 Task: Search one way flight ticket for 5 adults, 1 child, 2 infants in seat and 1 infant on lap in business from Jacksonville: Jacksonville International Airport to Fort Wayne: Fort Wayne International Airport on 5-4-2023. Choice of flights is American. Number of bags: 1 carry on bag. Price is upto 76000. Outbound departure time preference is 8:30.
Action: Mouse moved to (299, 286)
Screenshot: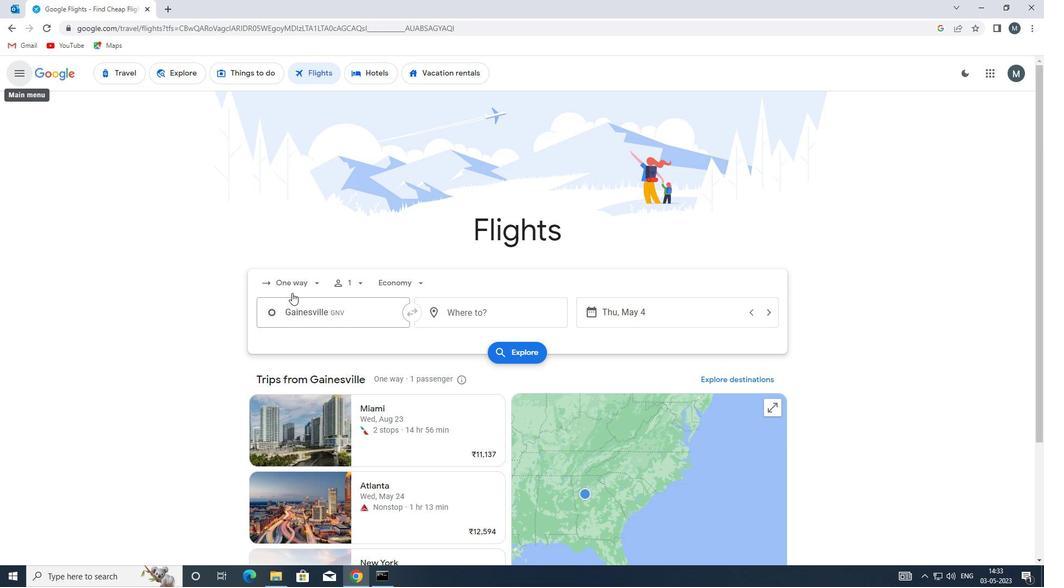 
Action: Mouse pressed left at (299, 286)
Screenshot: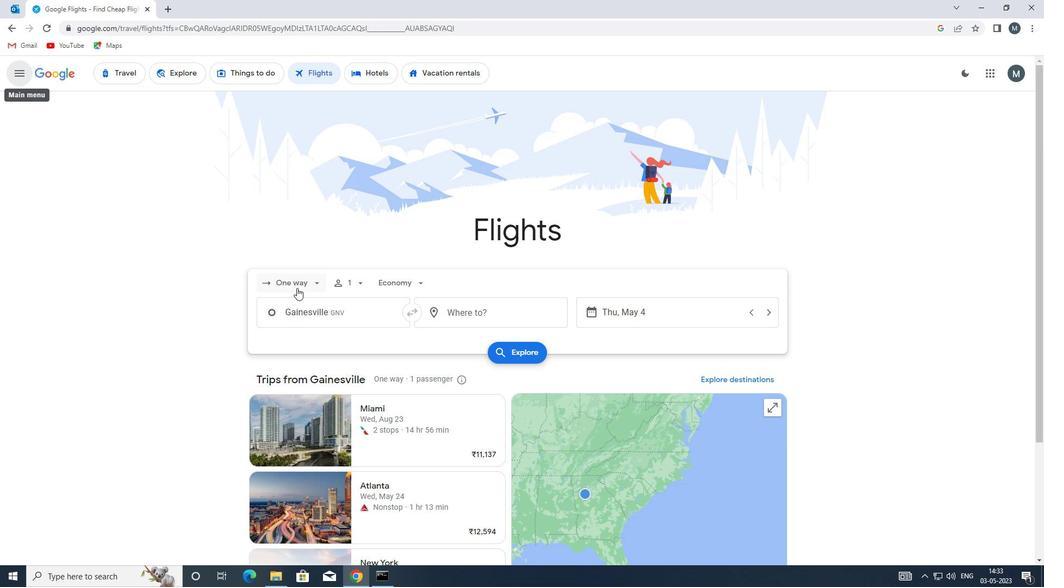 
Action: Mouse moved to (302, 337)
Screenshot: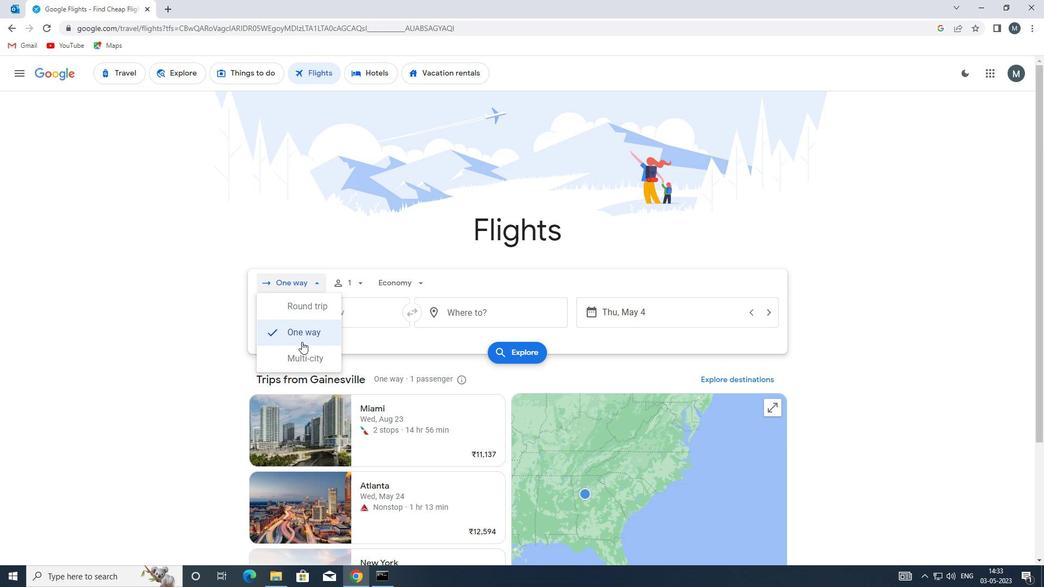 
Action: Mouse pressed left at (302, 337)
Screenshot: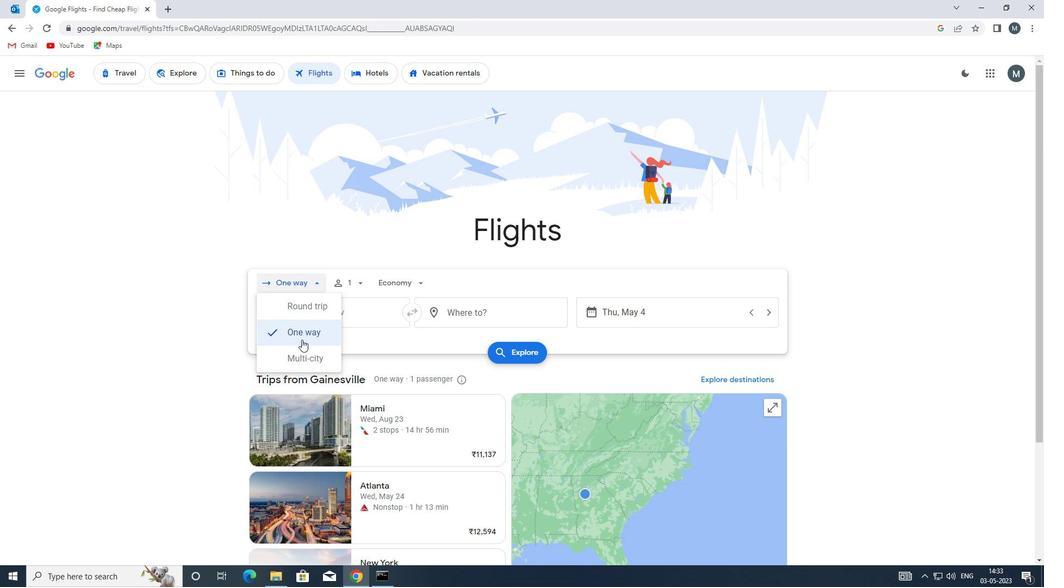 
Action: Mouse moved to (354, 280)
Screenshot: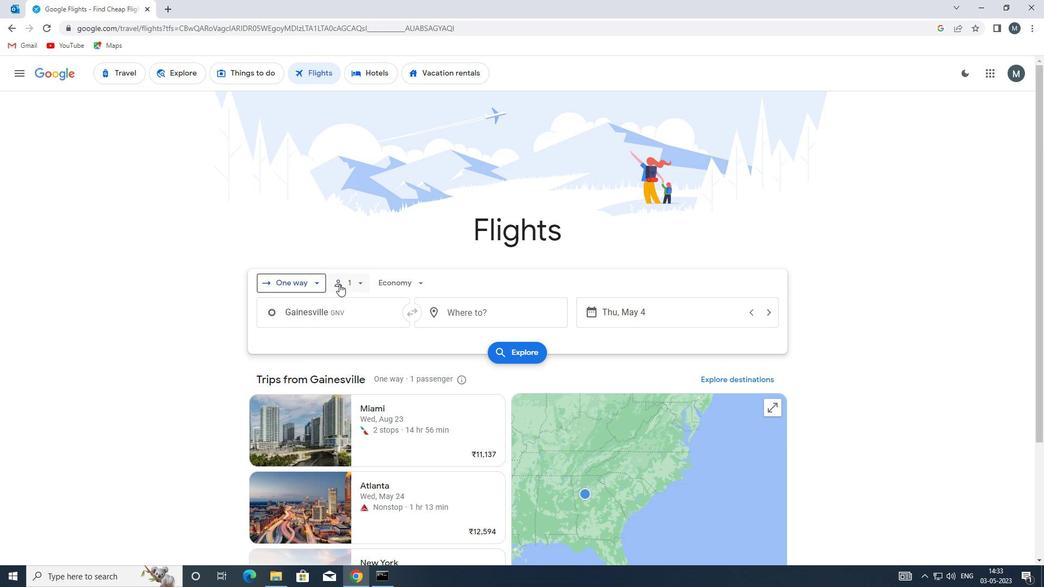 
Action: Mouse pressed left at (354, 280)
Screenshot: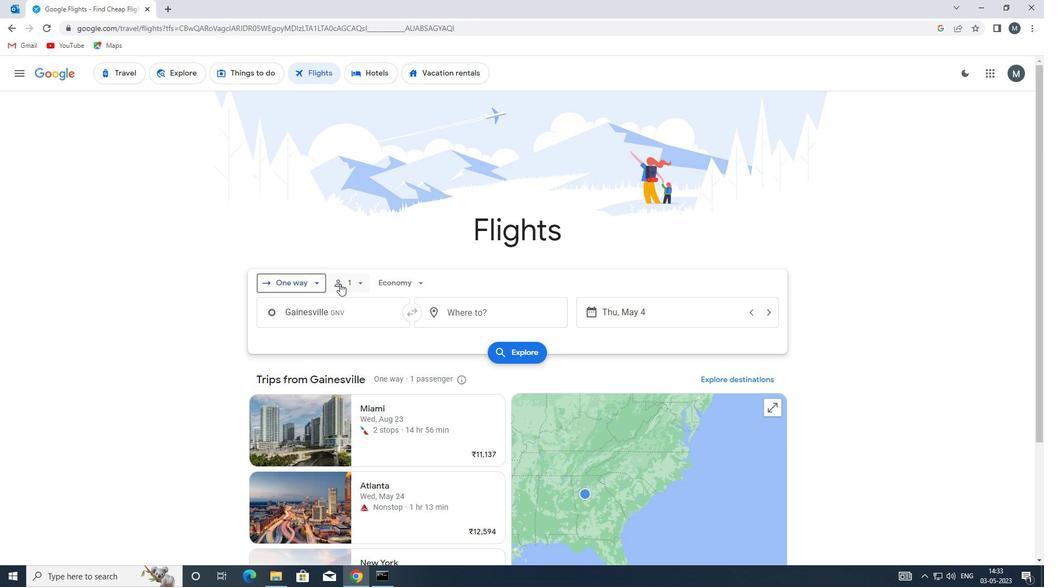
Action: Mouse moved to (443, 309)
Screenshot: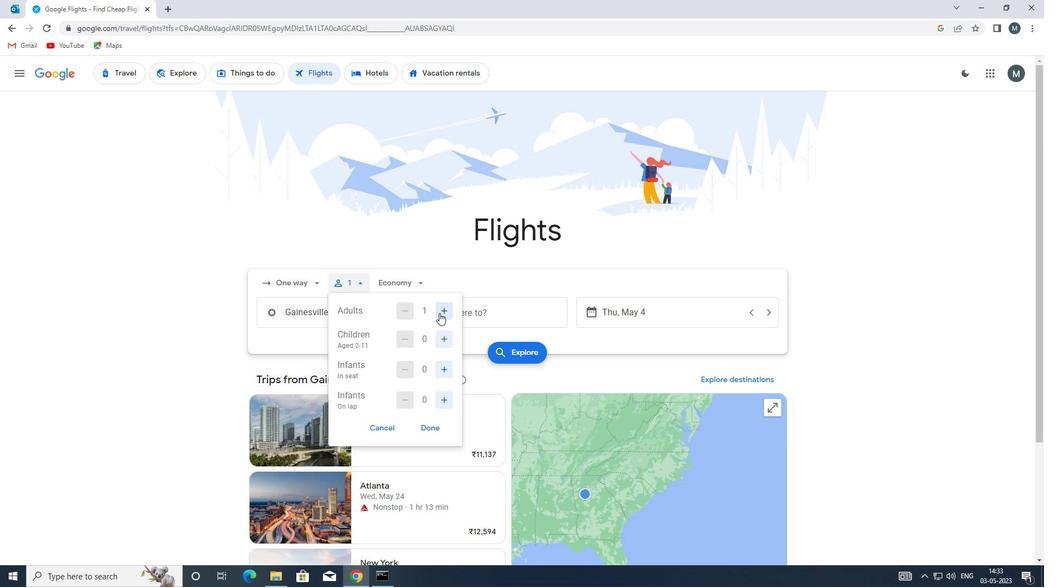 
Action: Mouse pressed left at (443, 309)
Screenshot: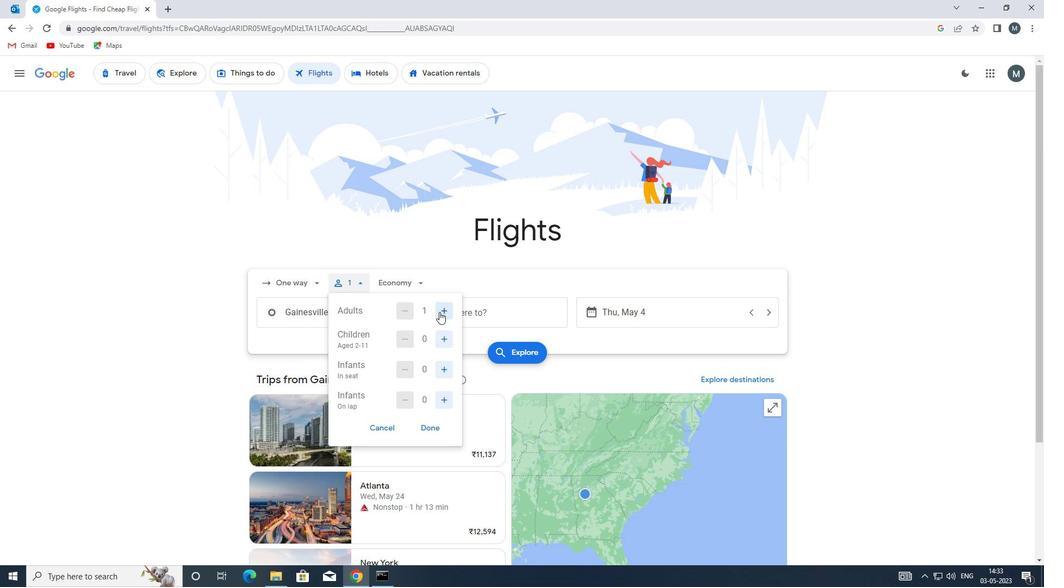 
Action: Mouse moved to (444, 309)
Screenshot: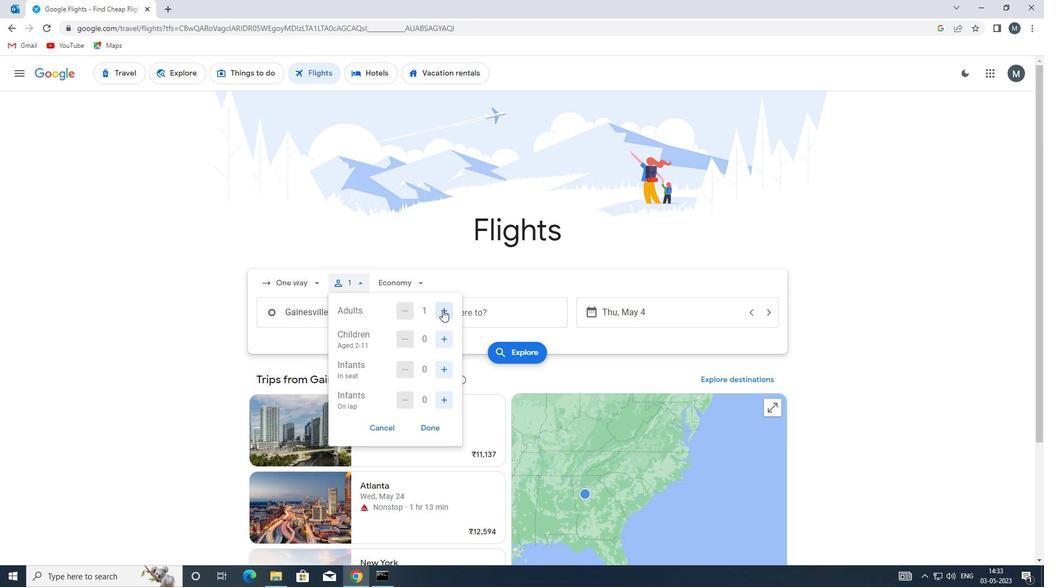 
Action: Mouse pressed left at (444, 309)
Screenshot: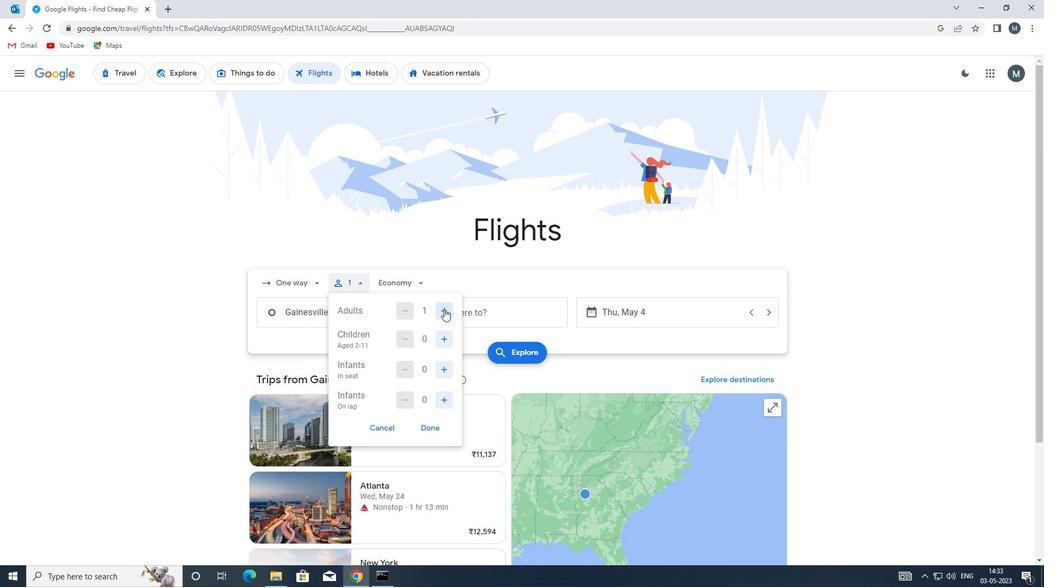 
Action: Mouse moved to (444, 309)
Screenshot: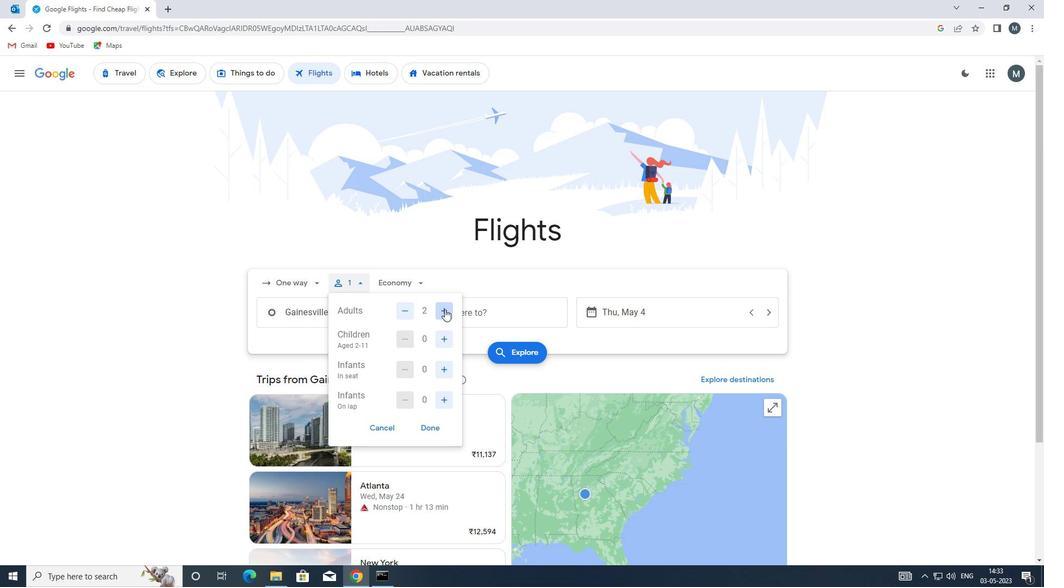 
Action: Mouse pressed left at (444, 309)
Screenshot: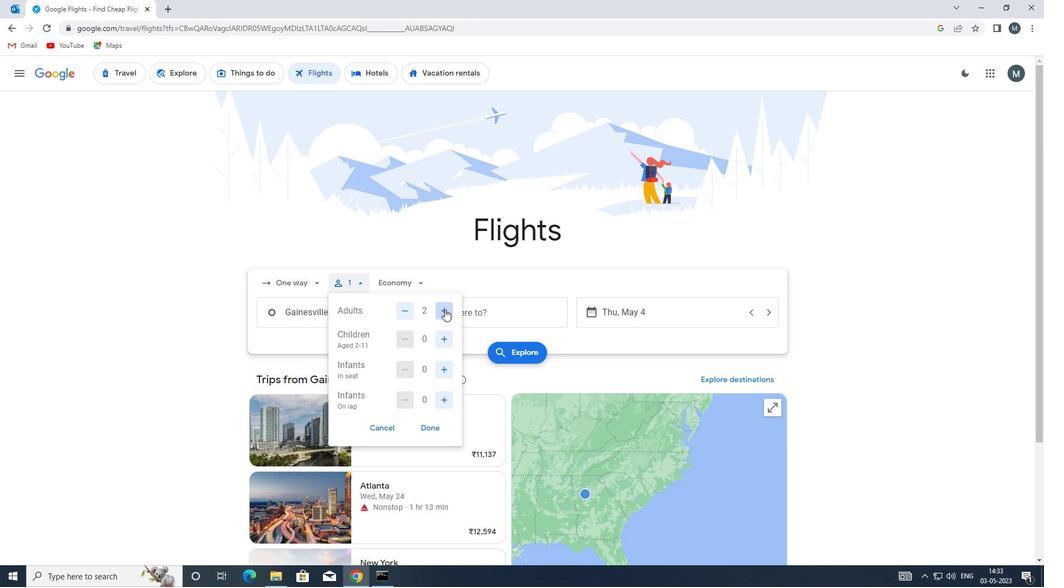 
Action: Mouse pressed left at (444, 309)
Screenshot: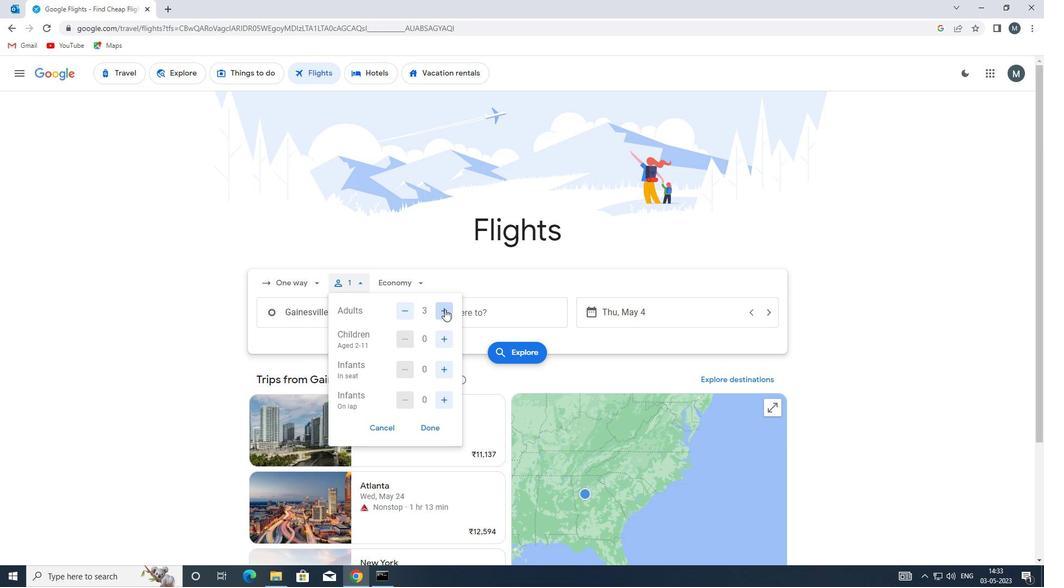 
Action: Mouse moved to (444, 345)
Screenshot: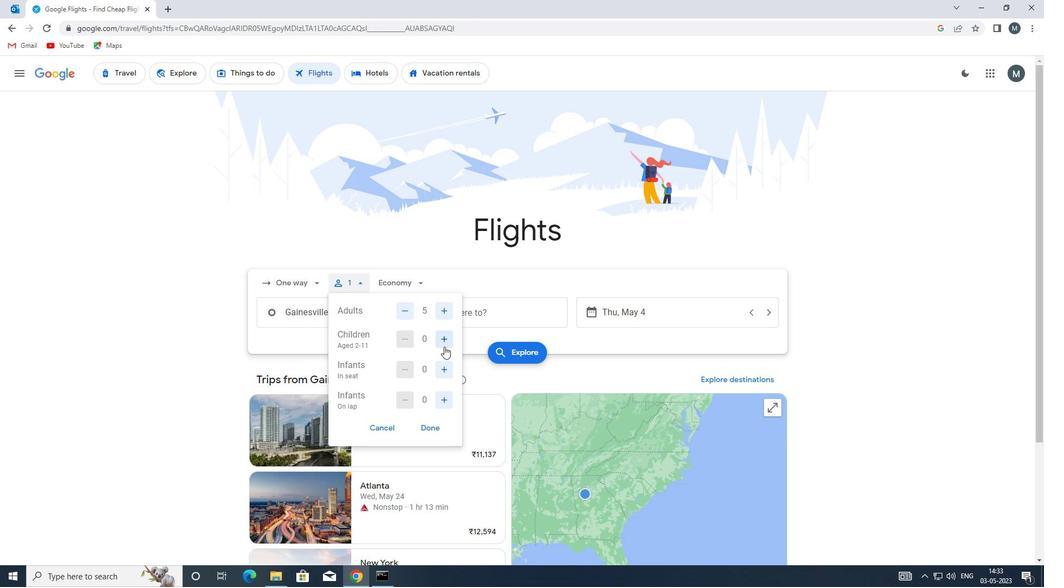 
Action: Mouse pressed left at (444, 345)
Screenshot: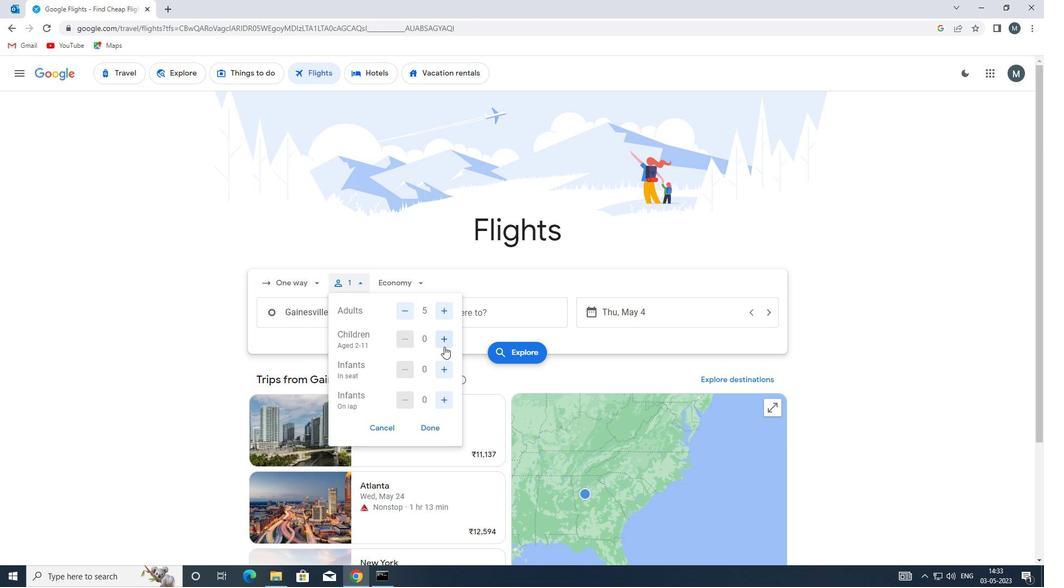 
Action: Mouse moved to (446, 368)
Screenshot: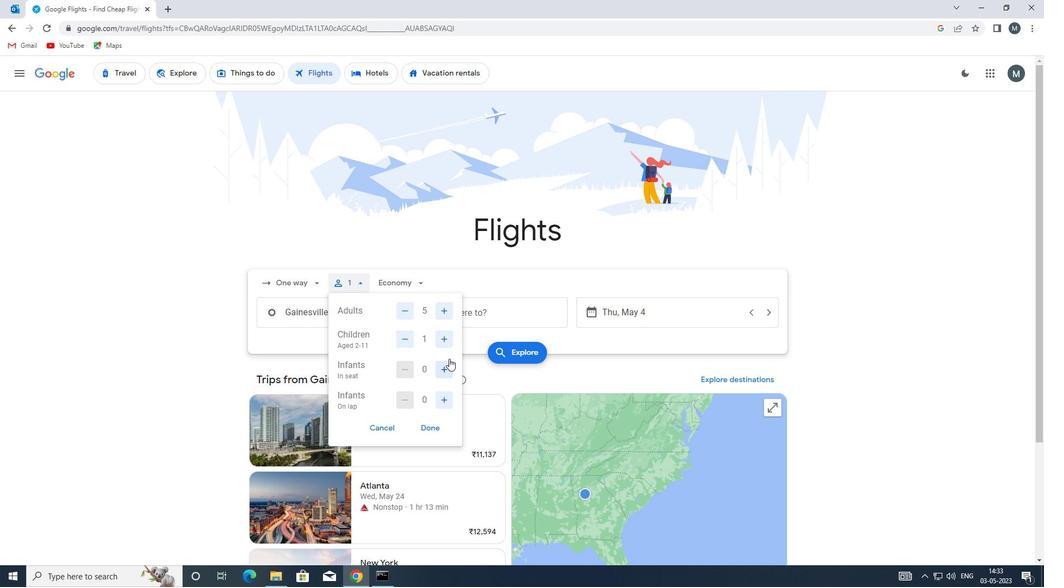 
Action: Mouse pressed left at (446, 368)
Screenshot: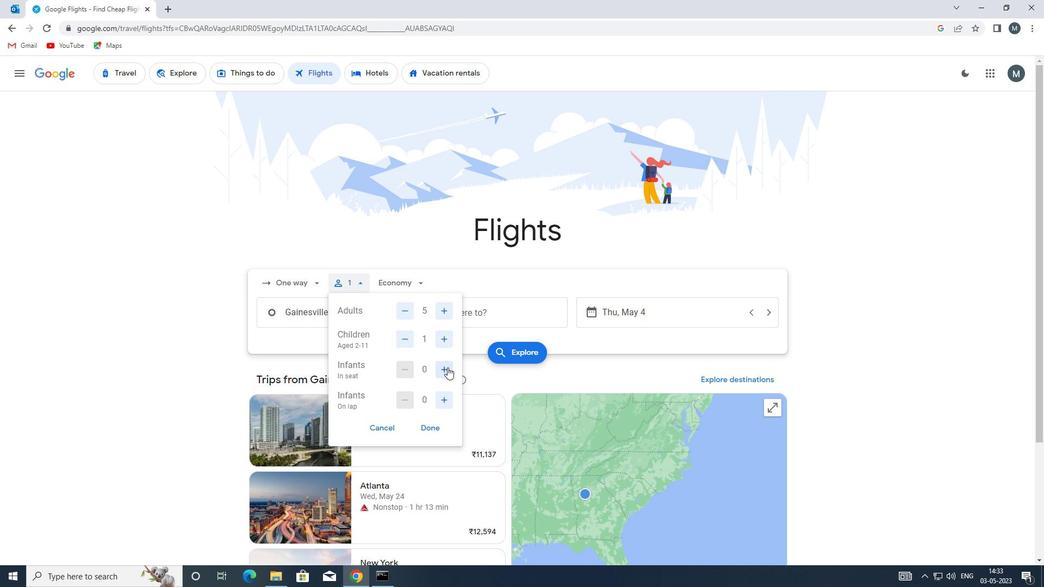 
Action: Mouse pressed left at (446, 368)
Screenshot: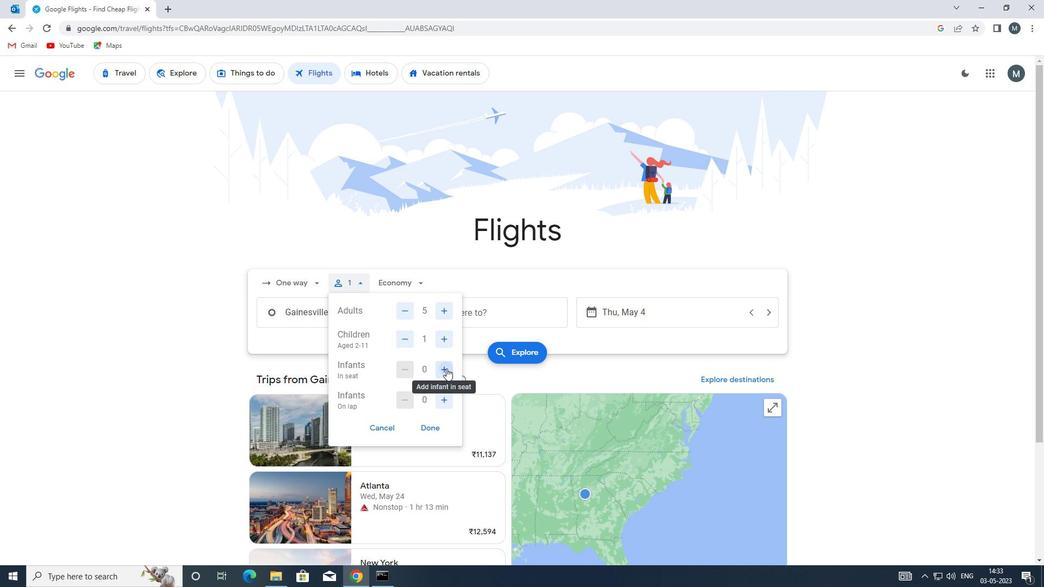 
Action: Mouse moved to (442, 395)
Screenshot: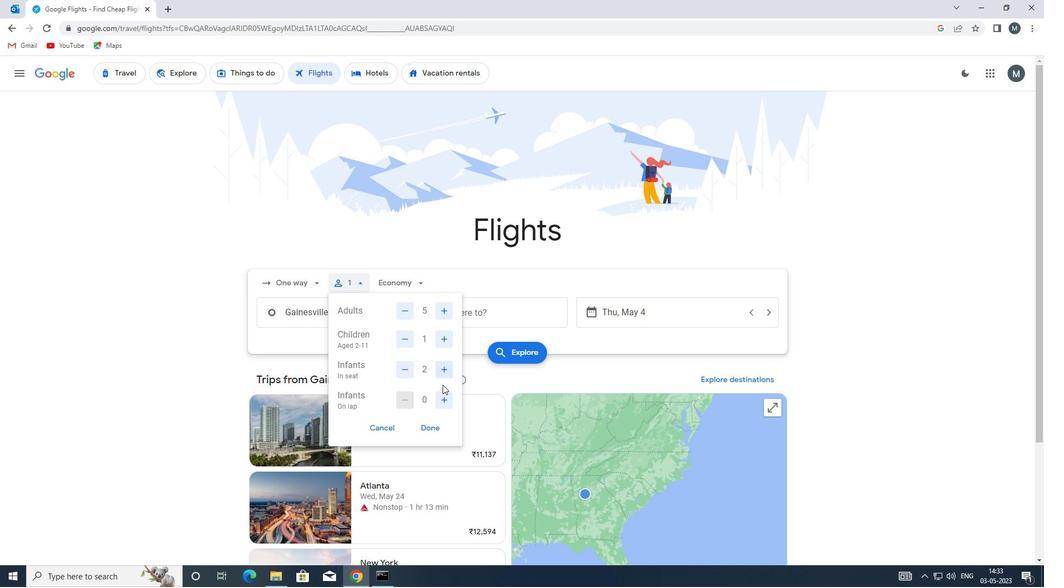 
Action: Mouse pressed left at (442, 395)
Screenshot: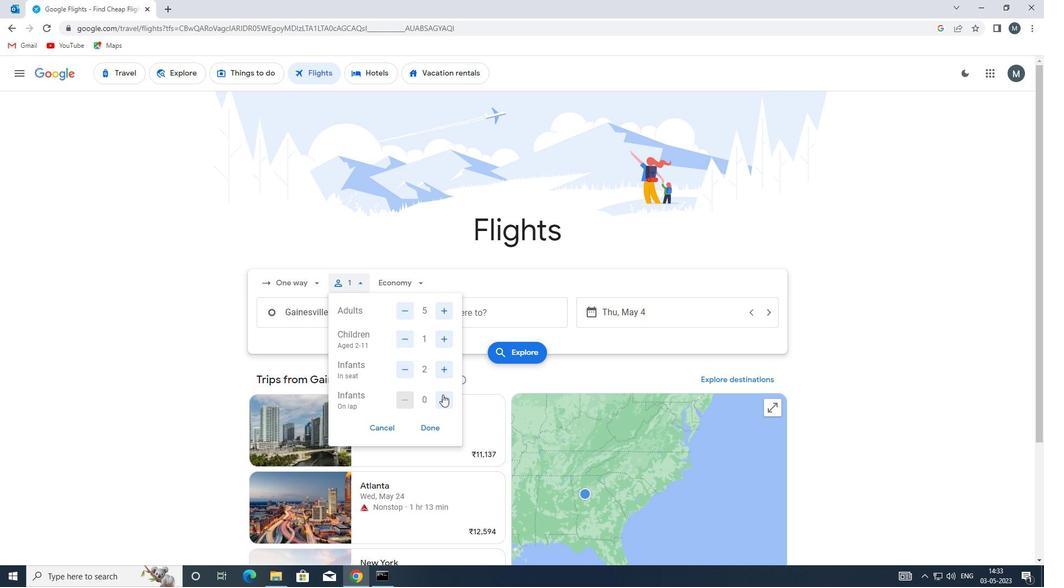 
Action: Mouse moved to (435, 433)
Screenshot: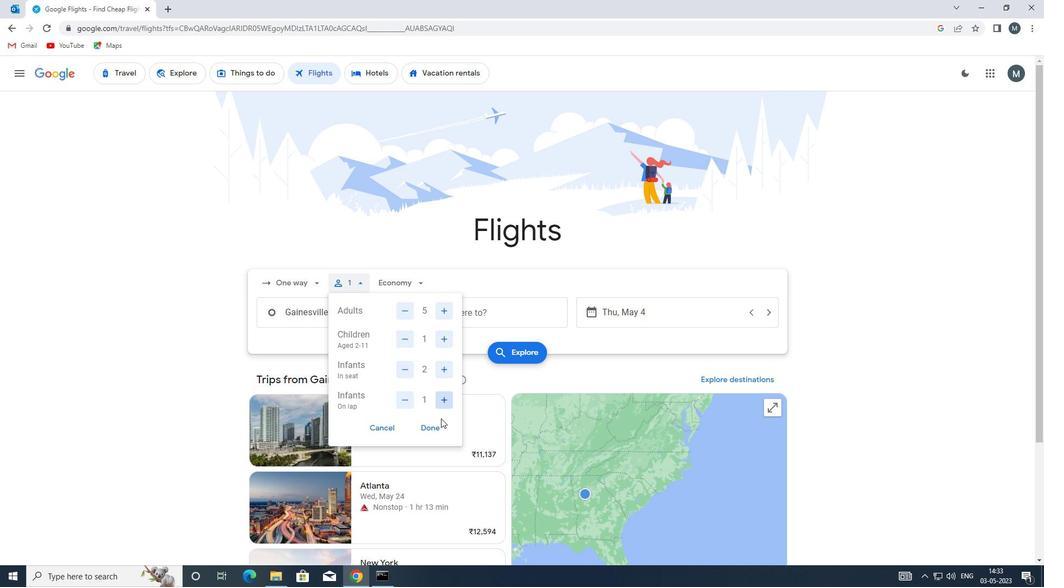 
Action: Mouse pressed left at (435, 433)
Screenshot: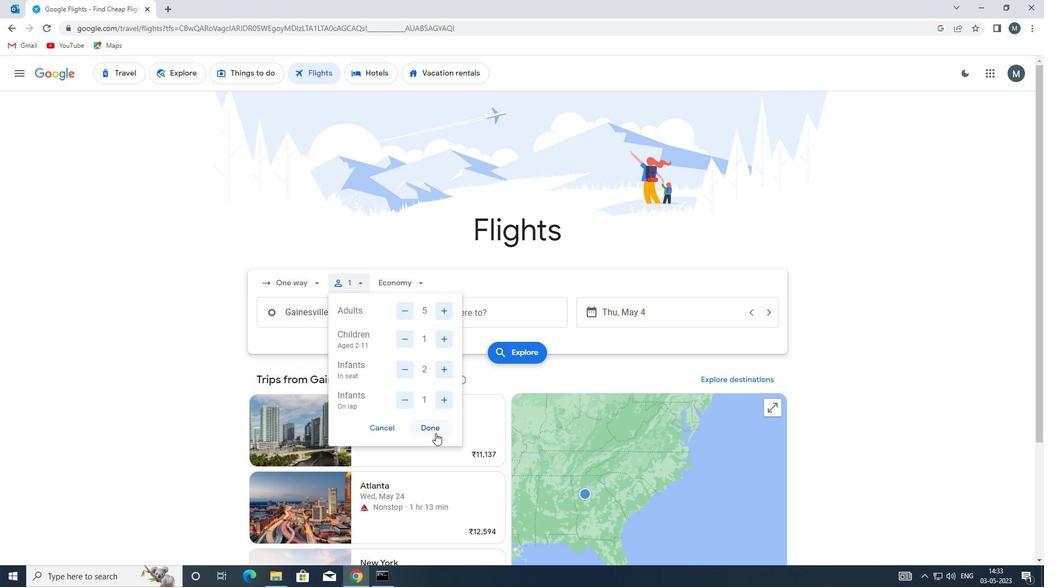 
Action: Mouse moved to (410, 286)
Screenshot: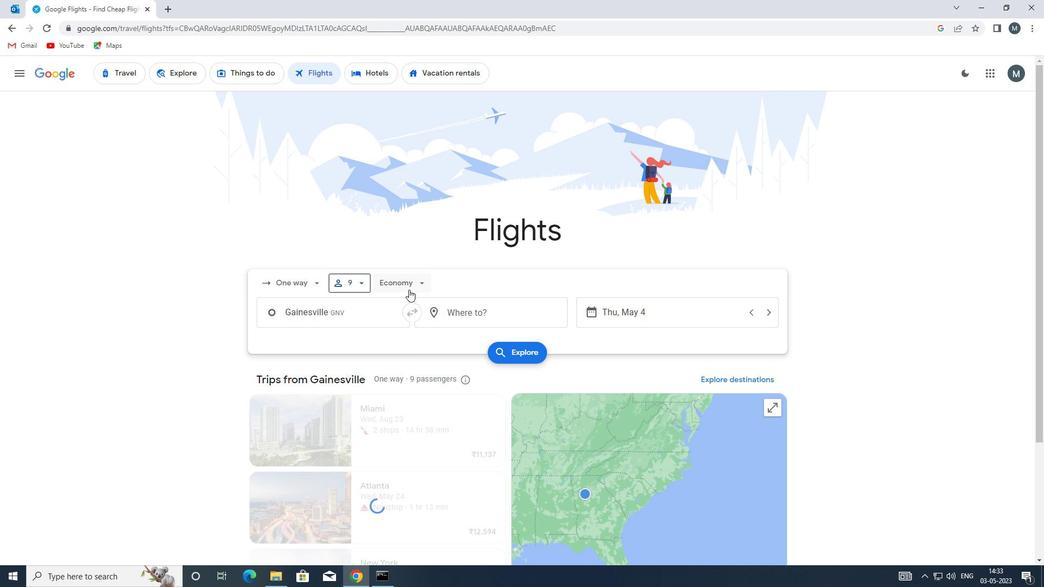 
Action: Mouse pressed left at (410, 286)
Screenshot: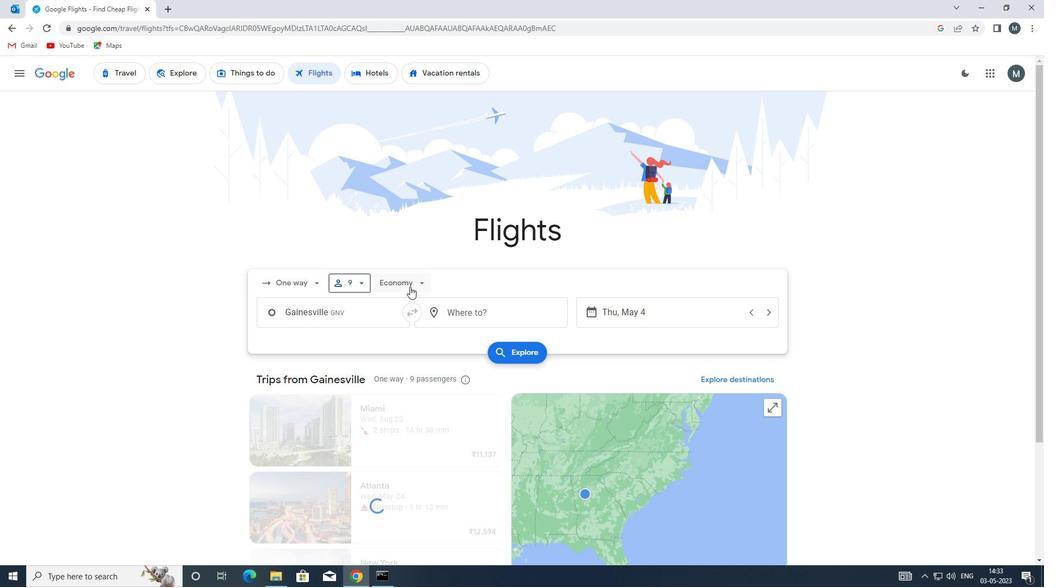 
Action: Mouse moved to (413, 357)
Screenshot: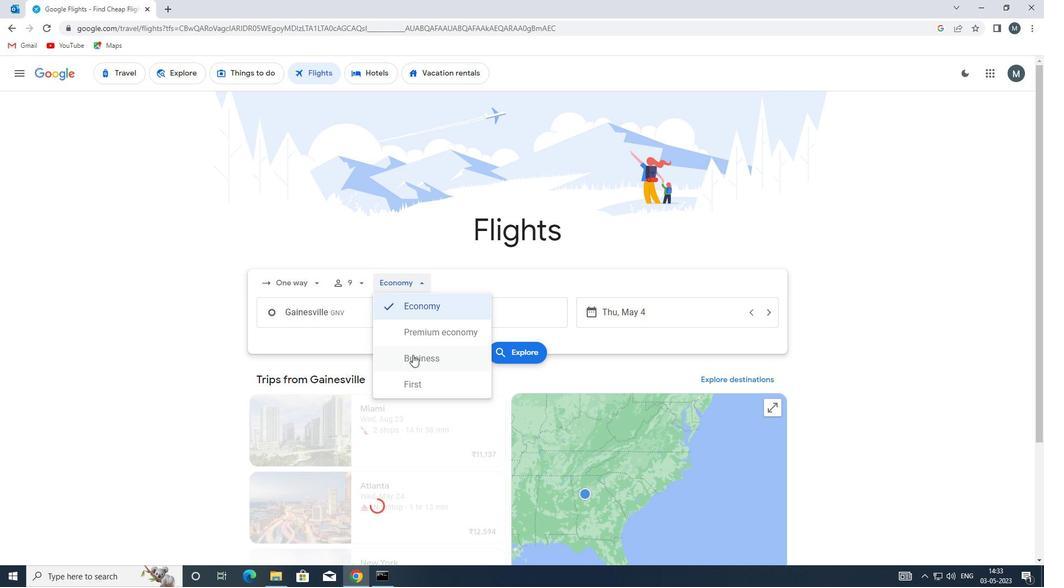 
Action: Mouse pressed left at (413, 357)
Screenshot: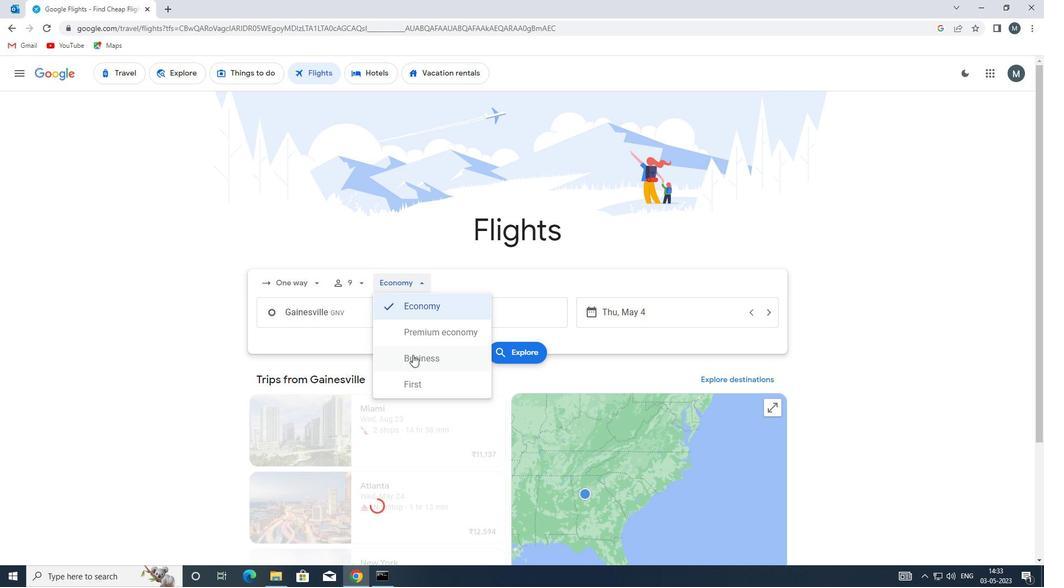 
Action: Mouse moved to (343, 313)
Screenshot: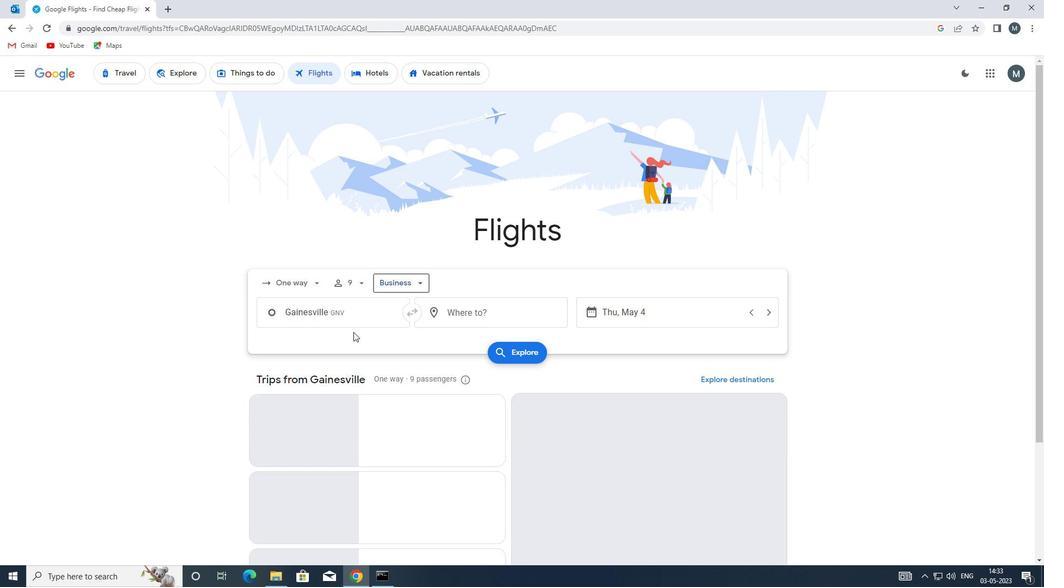 
Action: Mouse pressed left at (343, 313)
Screenshot: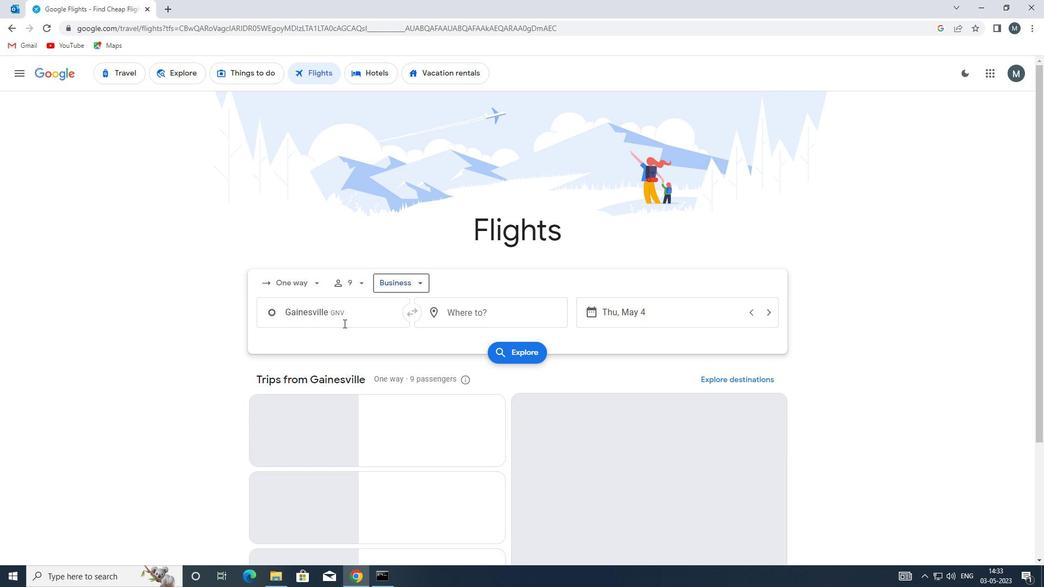 
Action: Mouse moved to (343, 313)
Screenshot: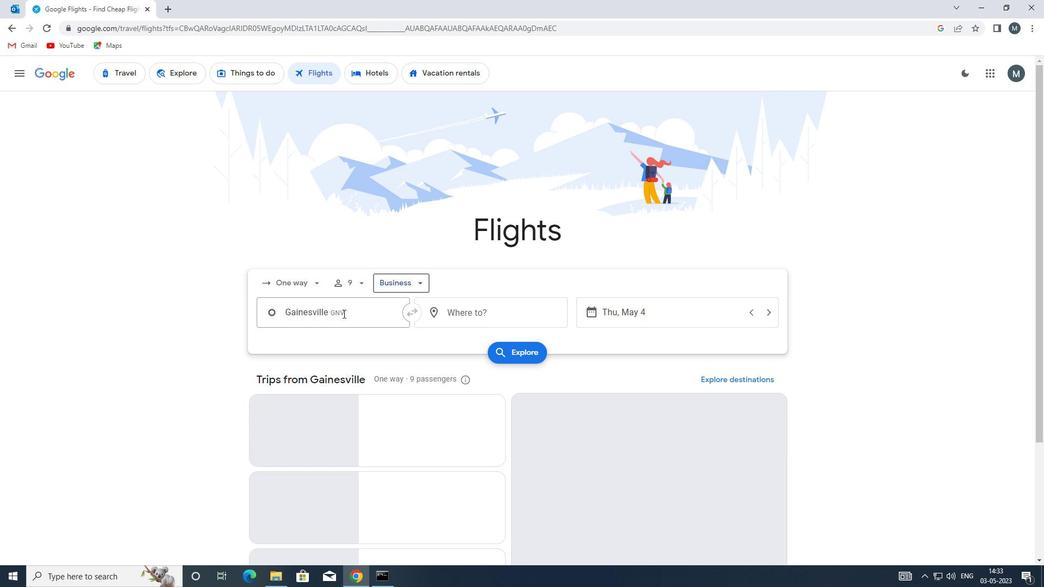 
Action: Key pressed jax
Screenshot: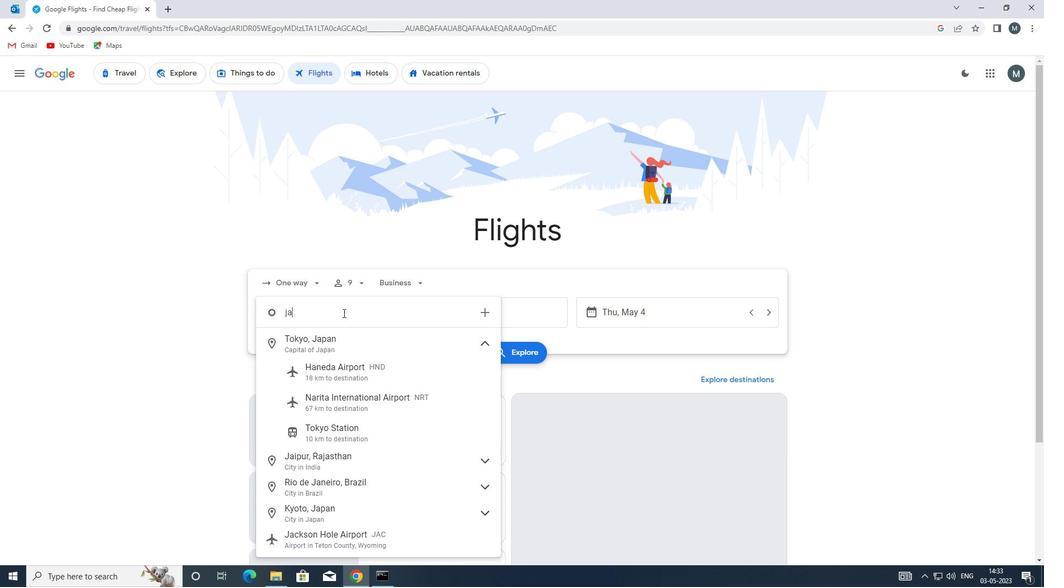 
Action: Mouse moved to (345, 346)
Screenshot: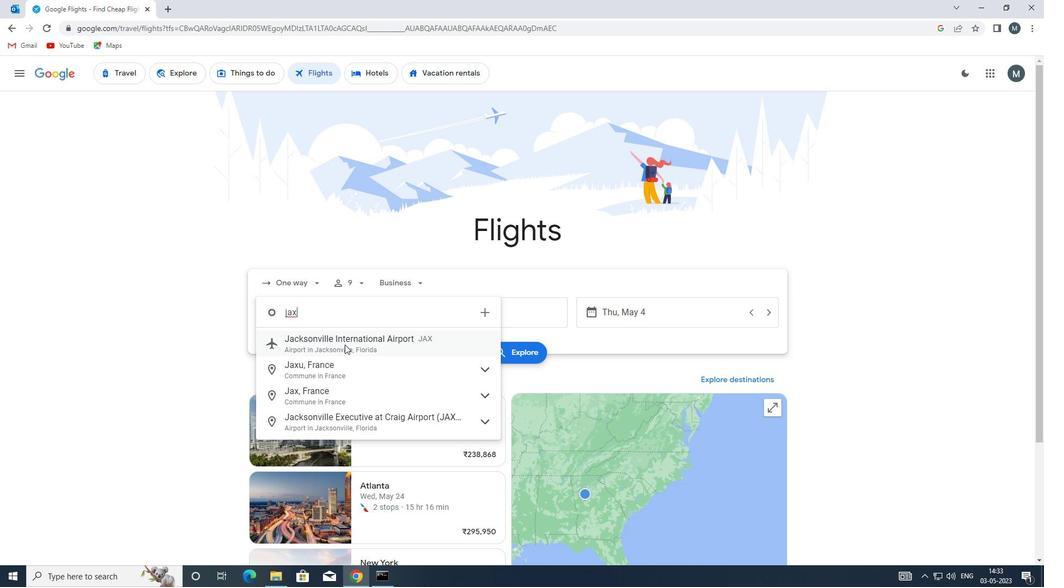 
Action: Mouse pressed left at (345, 346)
Screenshot: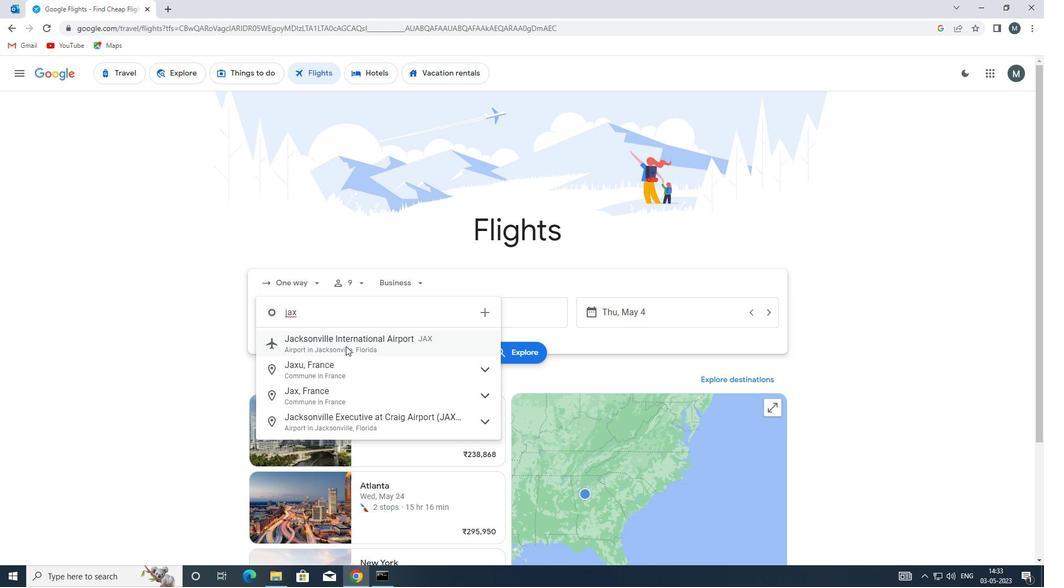 
Action: Mouse moved to (477, 315)
Screenshot: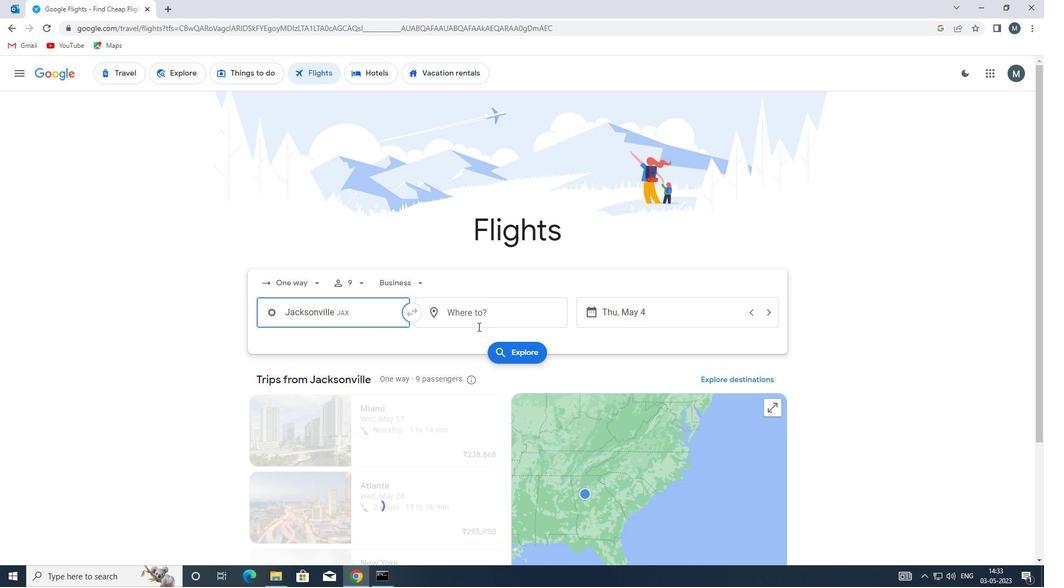 
Action: Mouse pressed left at (477, 315)
Screenshot: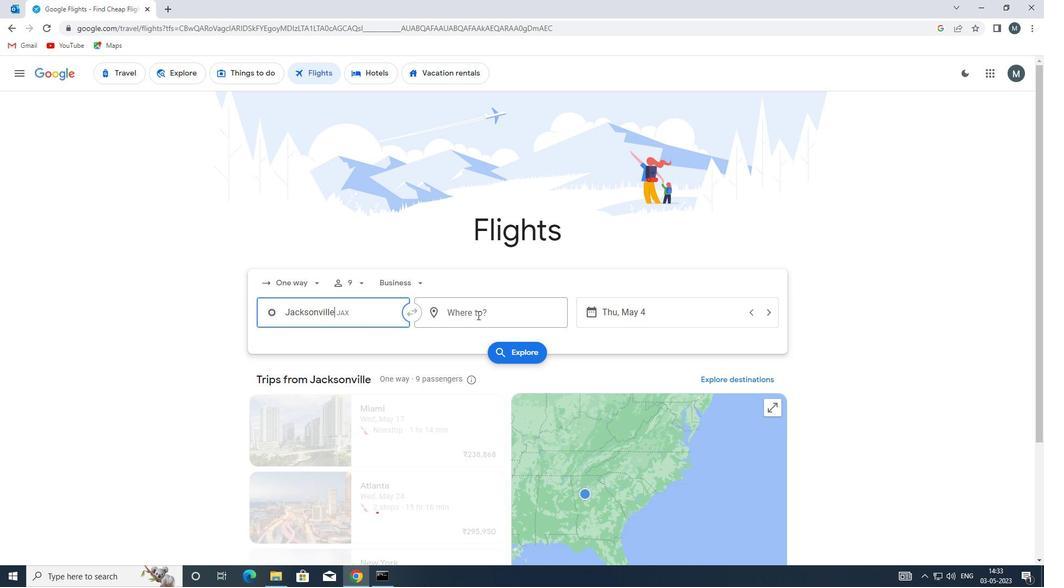 
Action: Mouse moved to (474, 315)
Screenshot: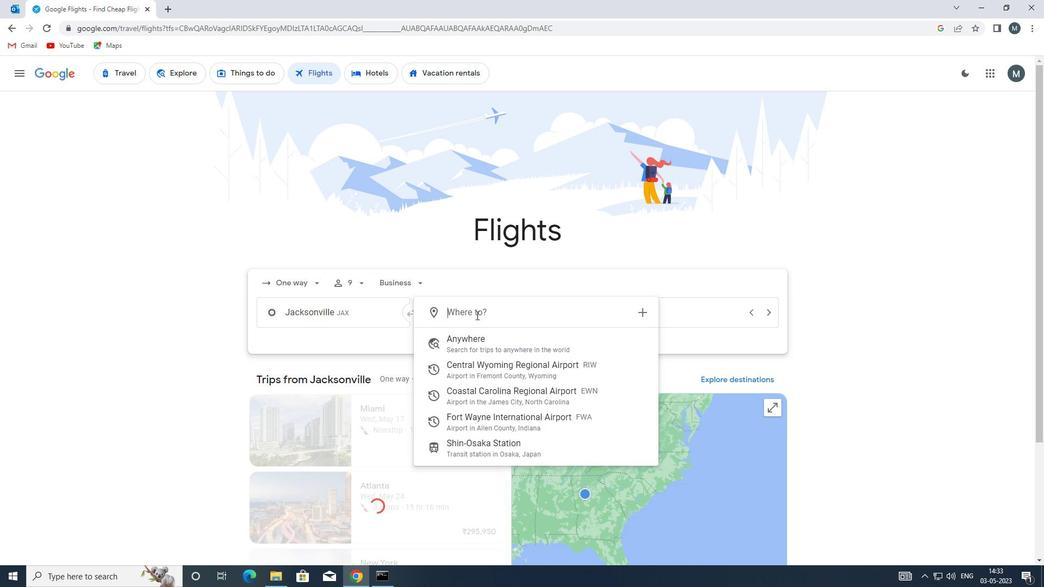 
Action: Key pressed fwa
Screenshot: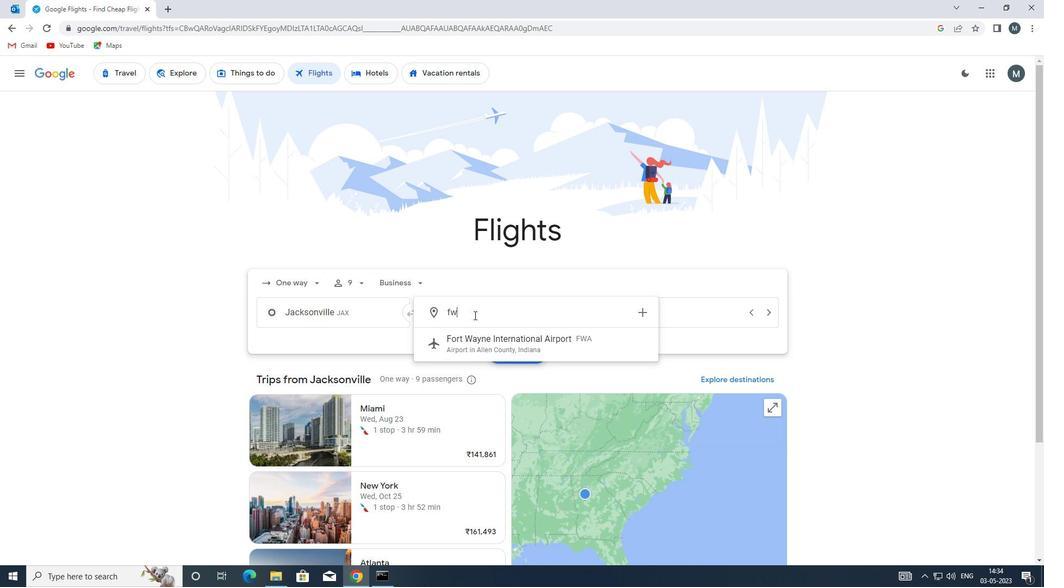 
Action: Mouse moved to (477, 342)
Screenshot: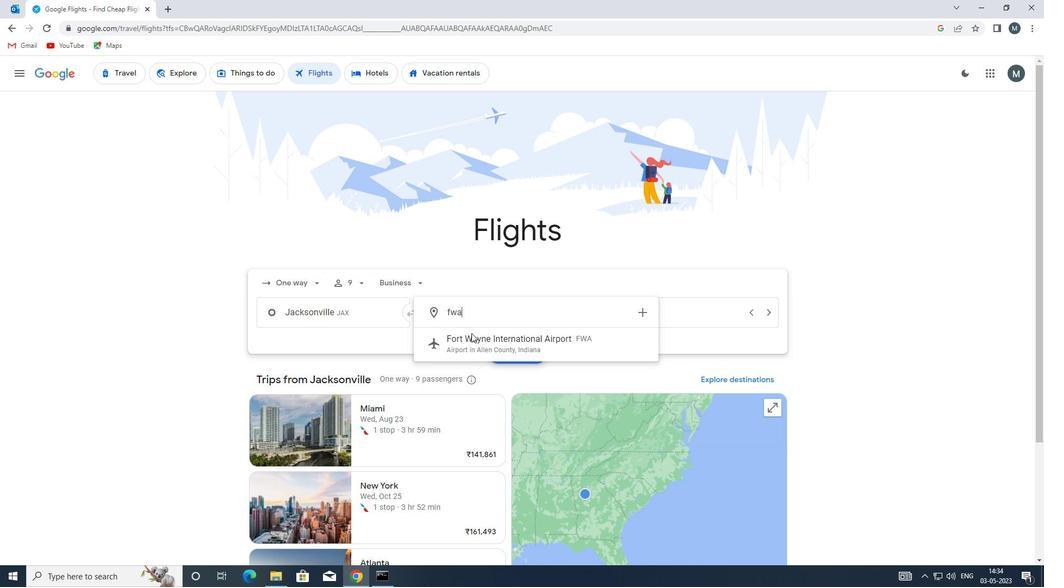 
Action: Mouse pressed left at (477, 342)
Screenshot: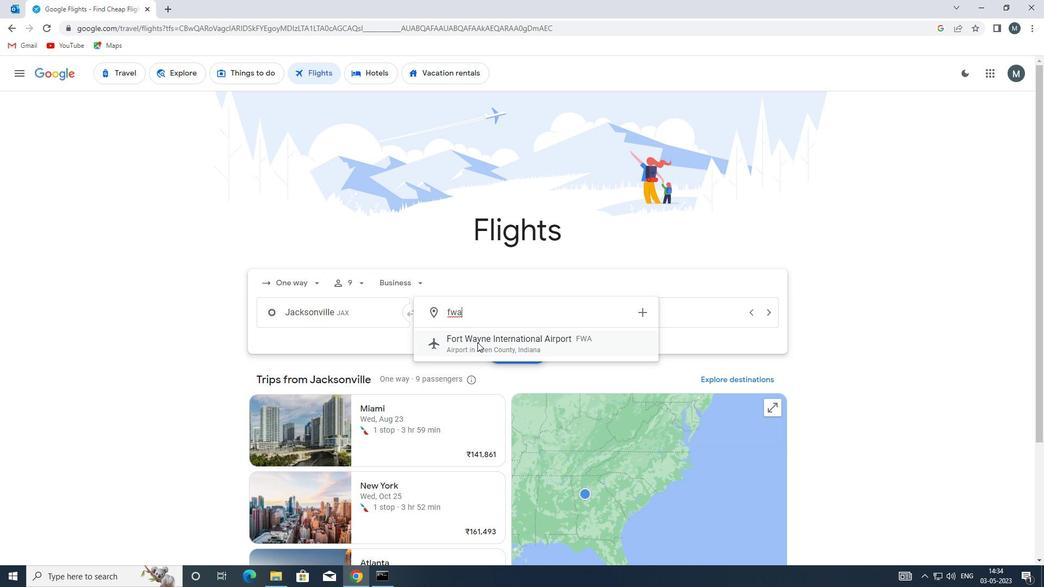 
Action: Mouse moved to (617, 315)
Screenshot: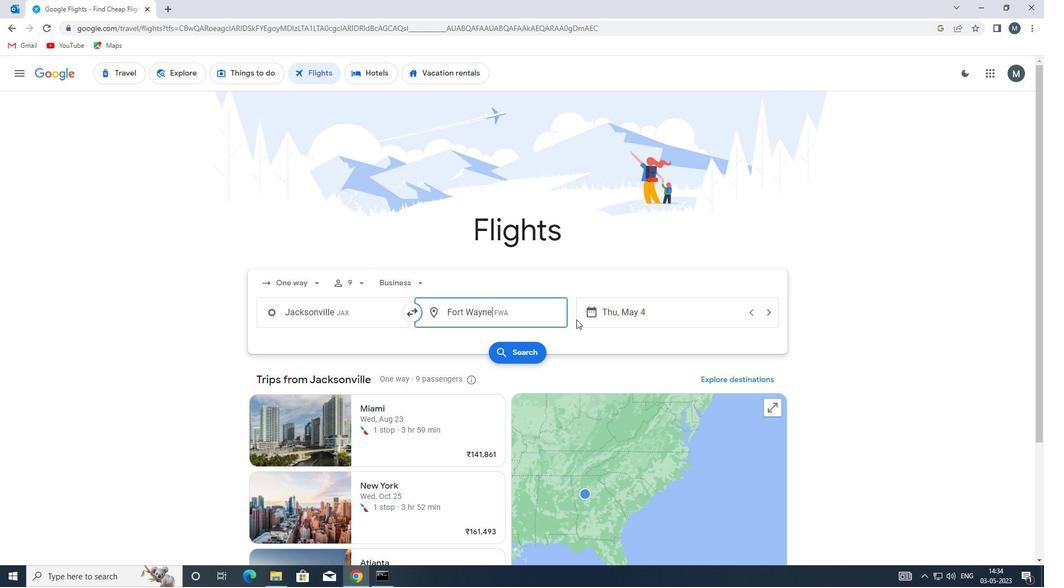 
Action: Mouse pressed left at (617, 315)
Screenshot: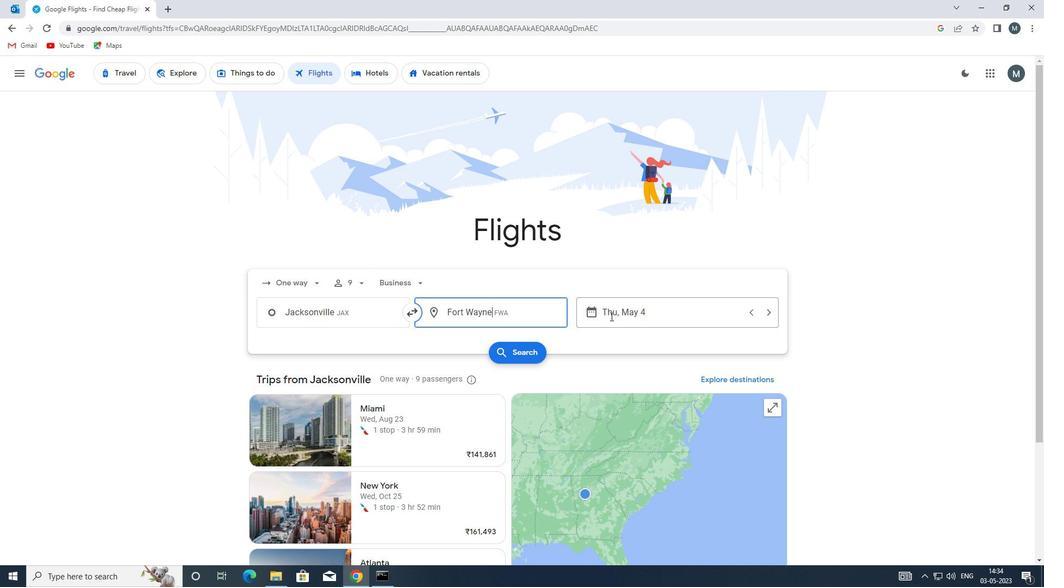 
Action: Mouse moved to (499, 370)
Screenshot: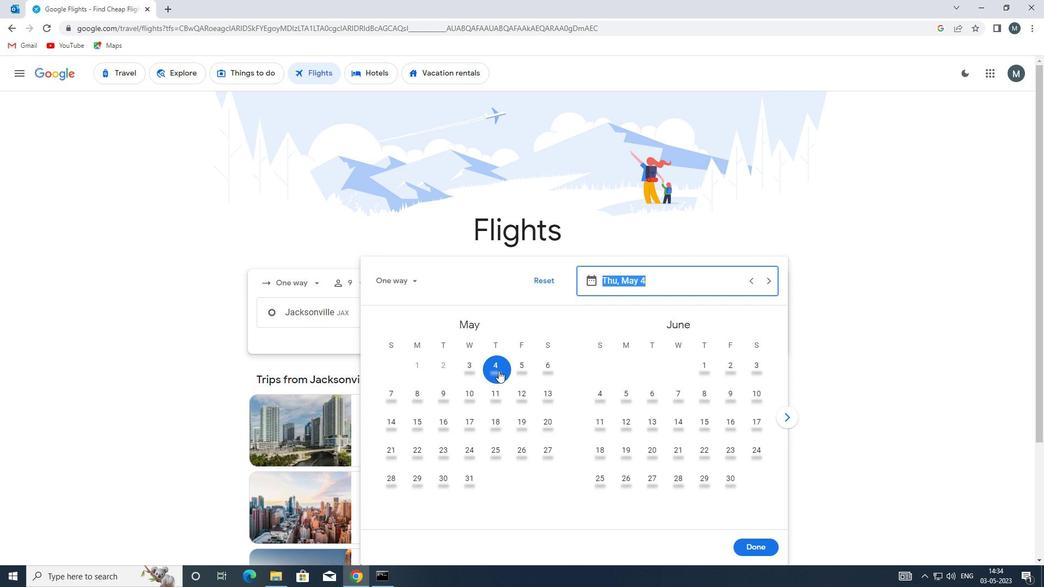 
Action: Mouse pressed left at (499, 370)
Screenshot: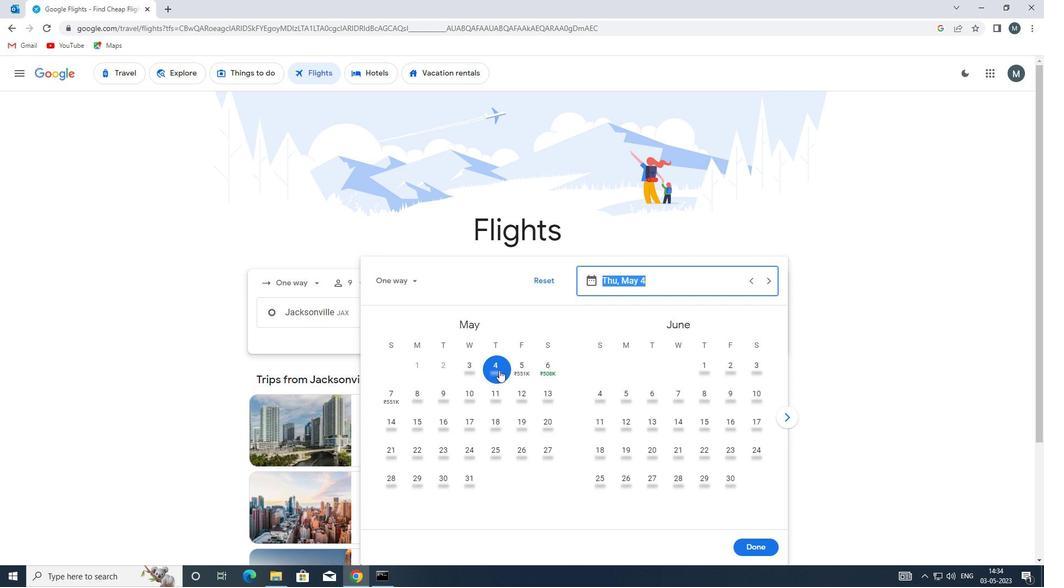 
Action: Mouse moved to (764, 540)
Screenshot: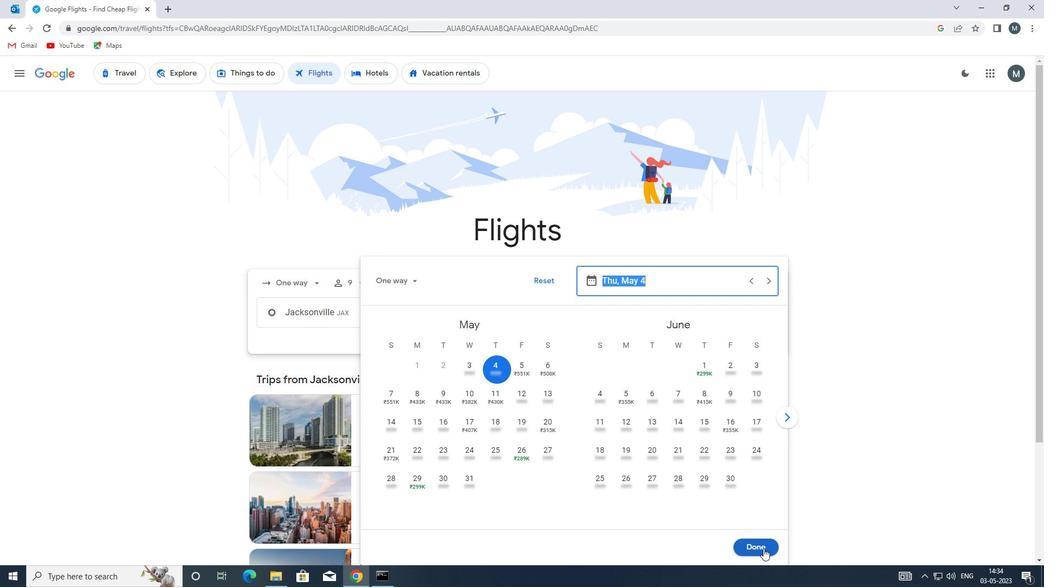 
Action: Mouse pressed left at (764, 540)
Screenshot: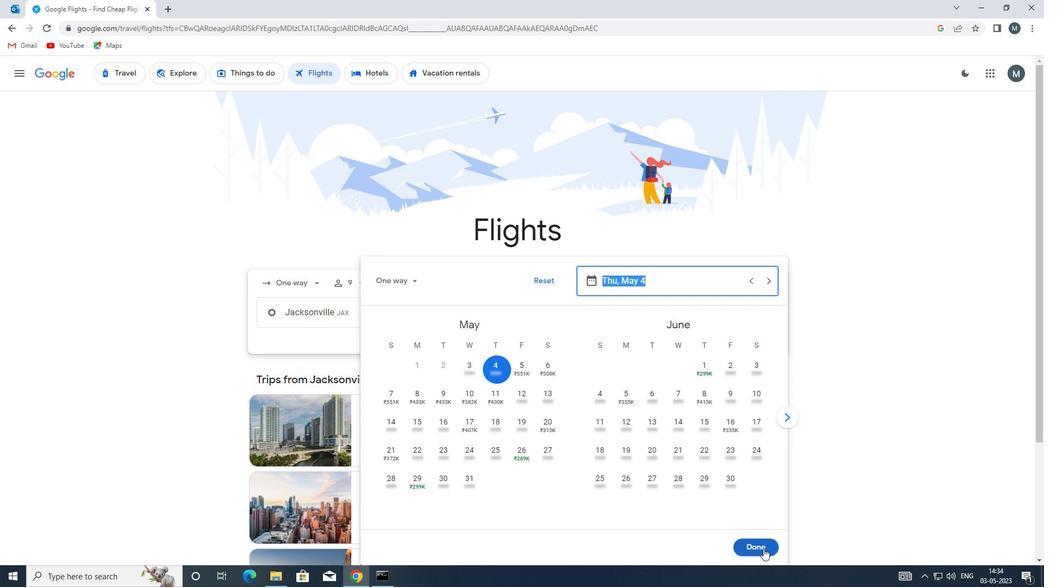 
Action: Mouse moved to (534, 355)
Screenshot: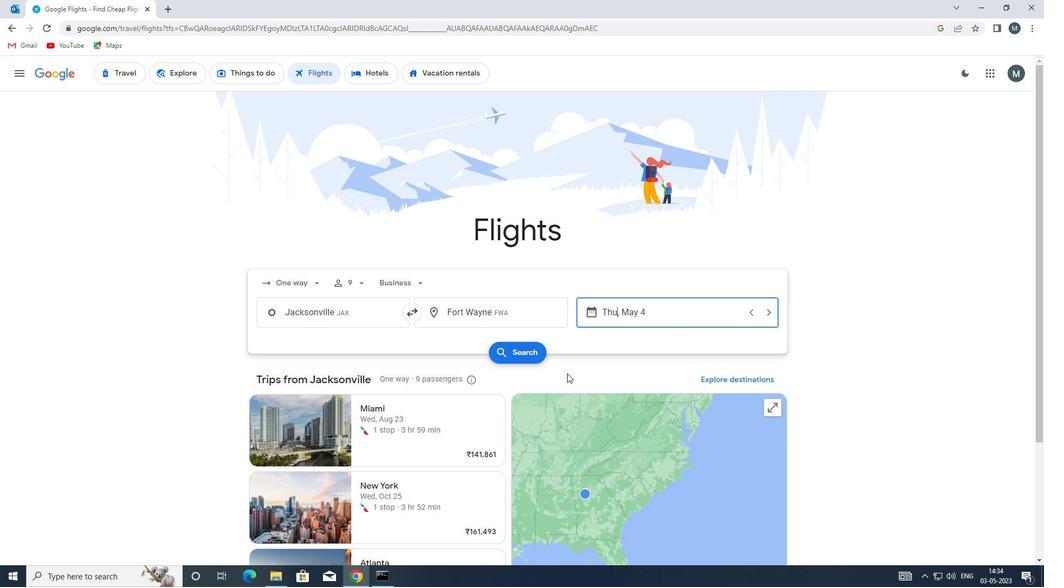 
Action: Mouse pressed left at (534, 355)
Screenshot: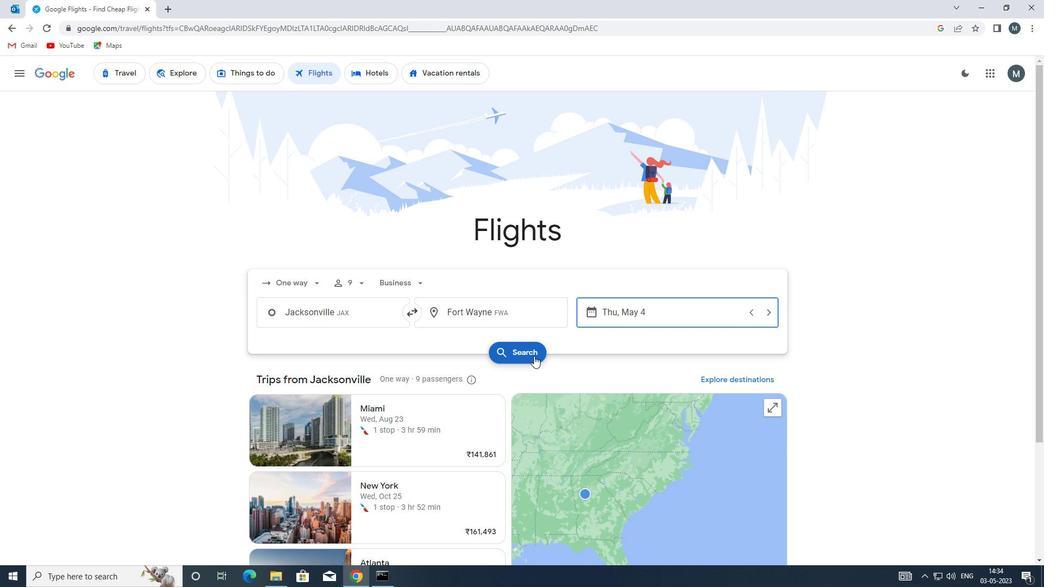 
Action: Mouse moved to (268, 176)
Screenshot: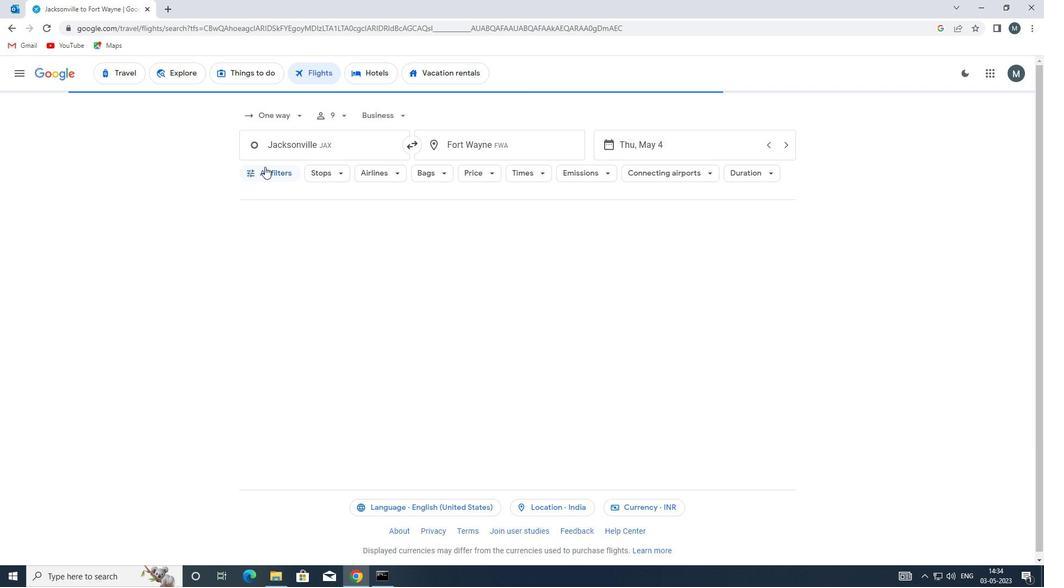 
Action: Mouse pressed left at (268, 176)
Screenshot: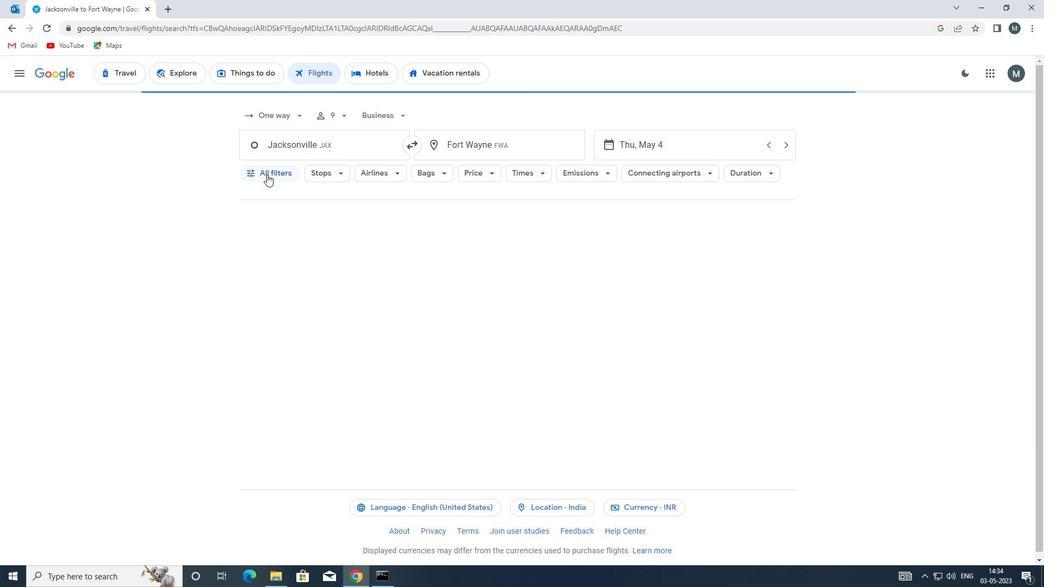 
Action: Mouse moved to (378, 318)
Screenshot: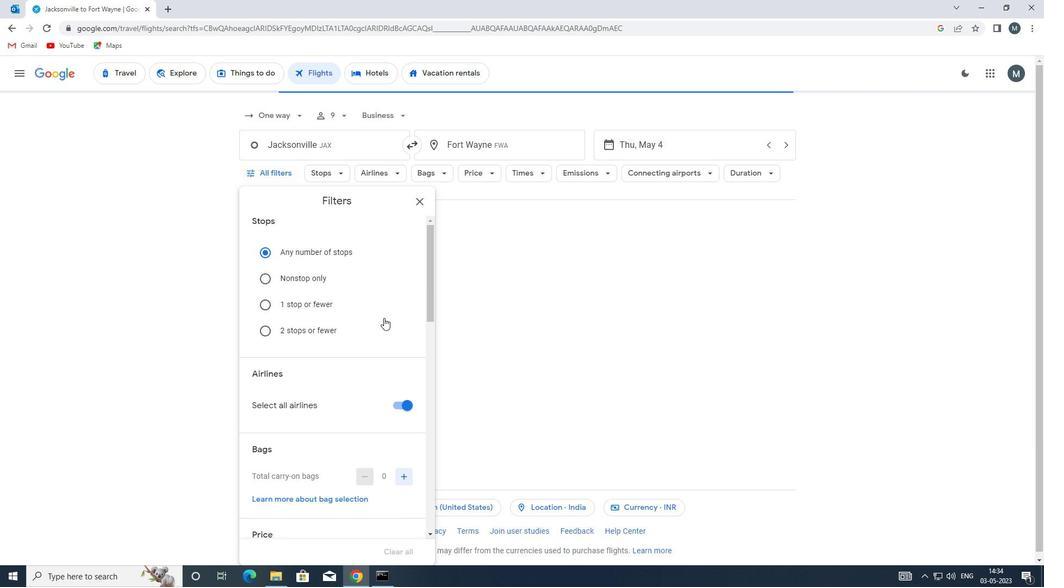 
Action: Mouse scrolled (378, 317) with delta (0, 0)
Screenshot: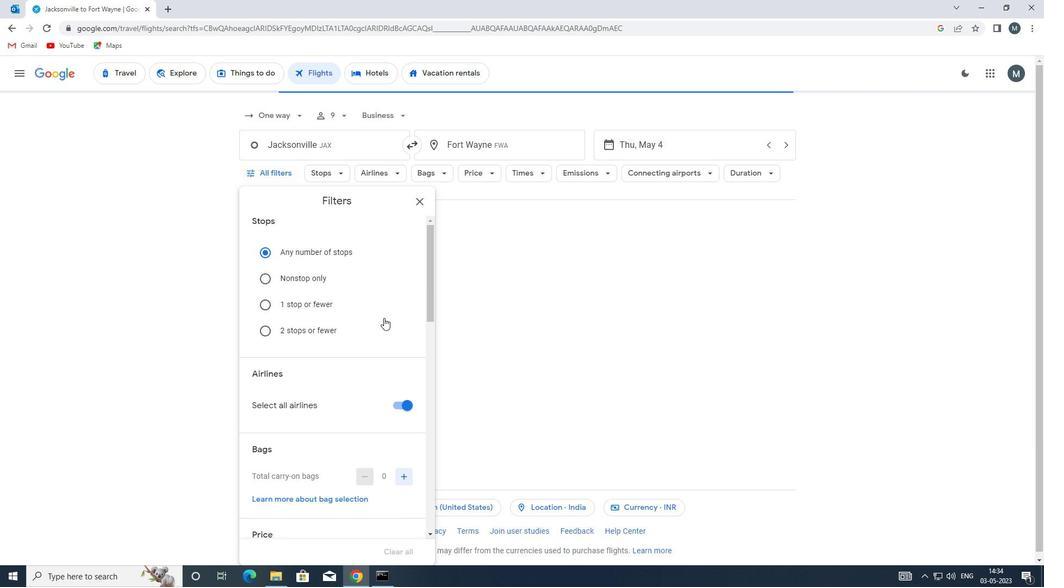 
Action: Mouse moved to (377, 318)
Screenshot: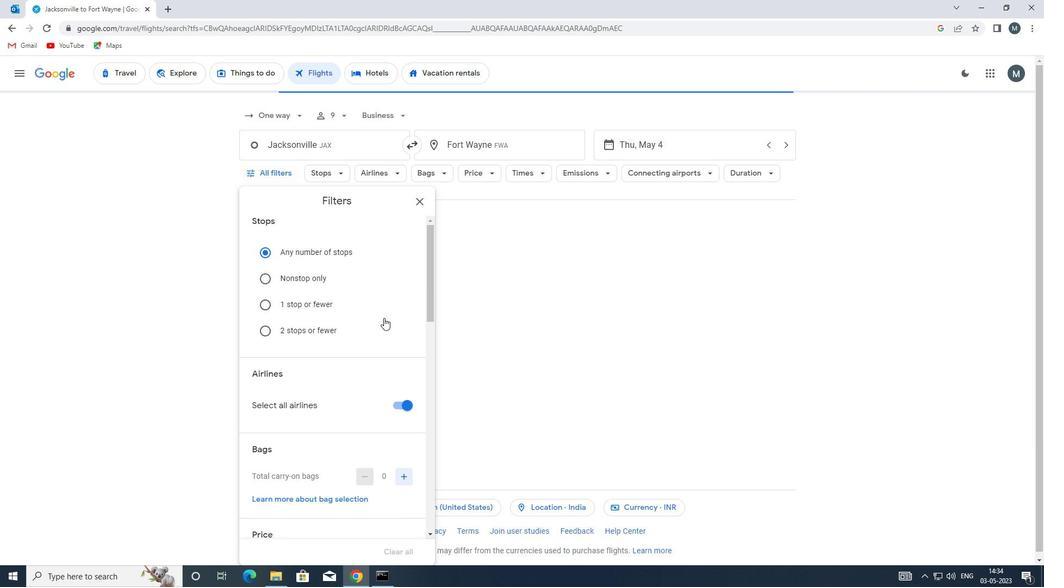 
Action: Mouse scrolled (377, 318) with delta (0, 0)
Screenshot: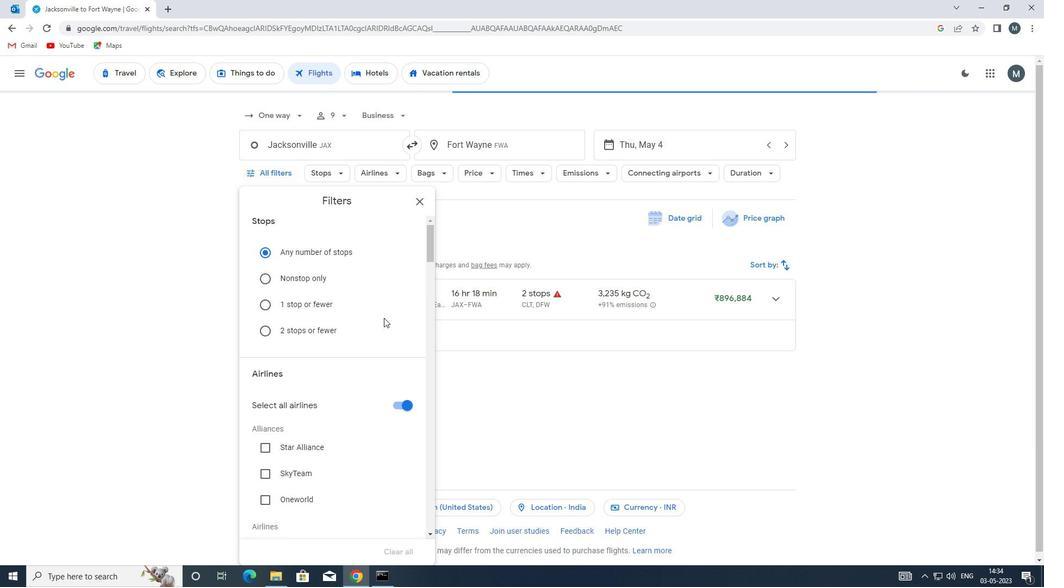 
Action: Mouse moved to (402, 294)
Screenshot: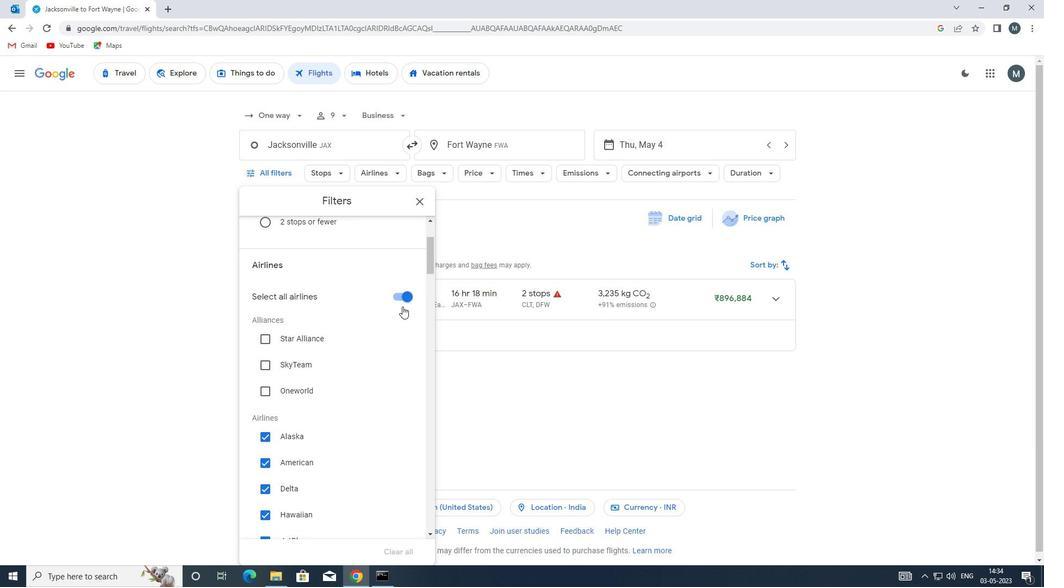 
Action: Mouse pressed left at (402, 294)
Screenshot: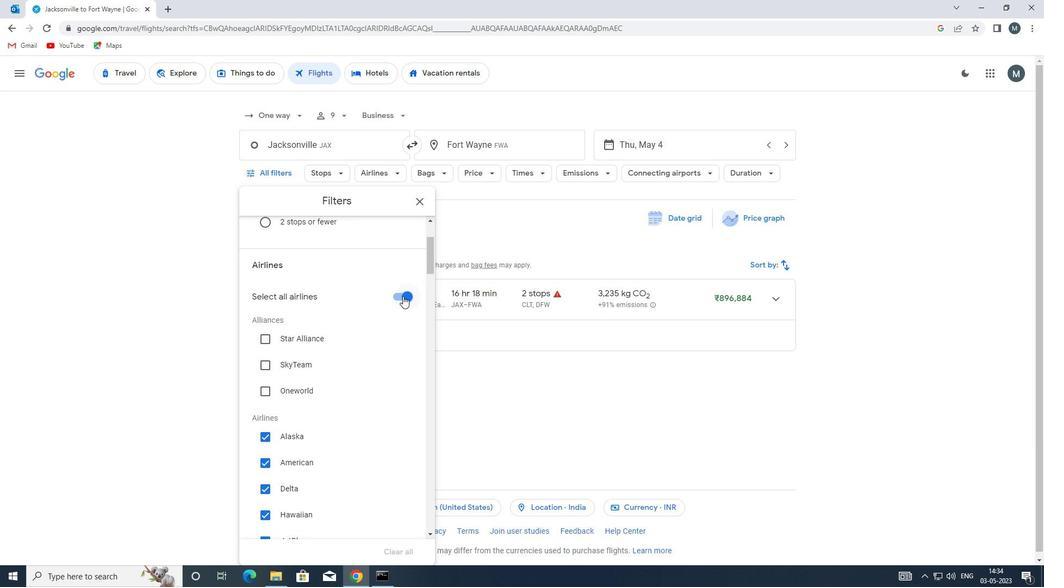 
Action: Mouse moved to (337, 325)
Screenshot: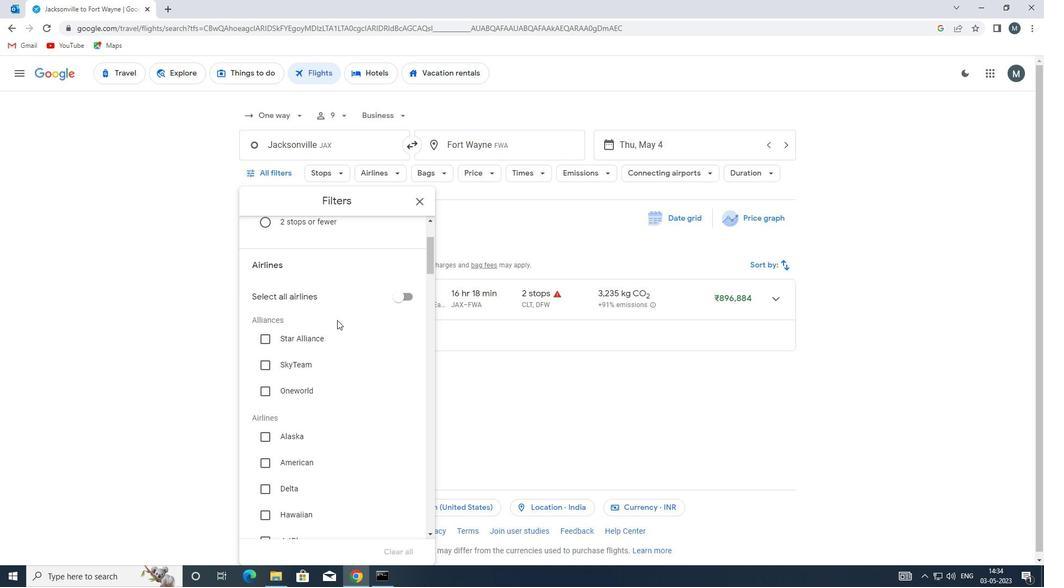 
Action: Mouse scrolled (337, 325) with delta (0, 0)
Screenshot: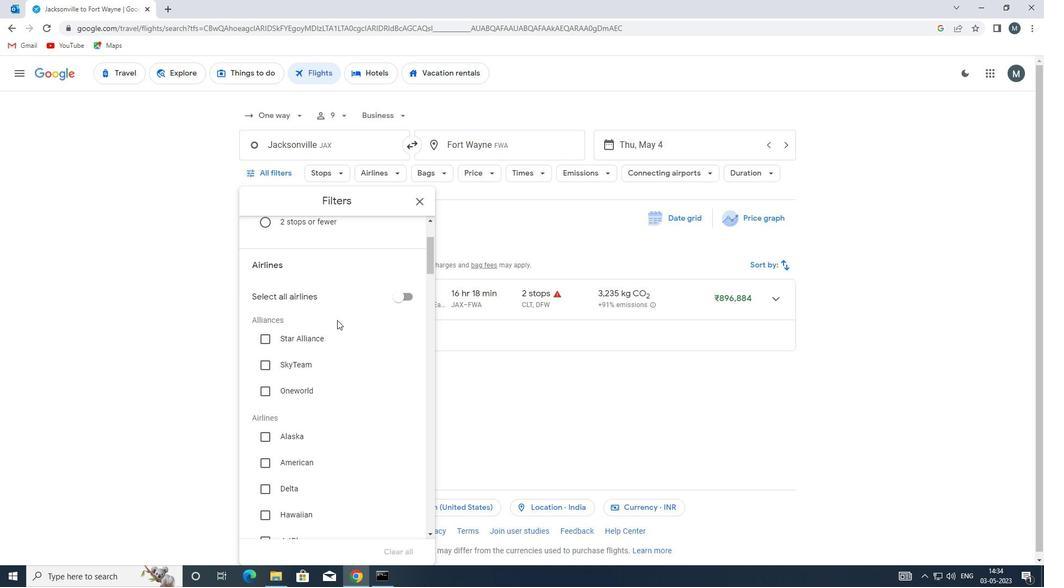 
Action: Mouse moved to (326, 344)
Screenshot: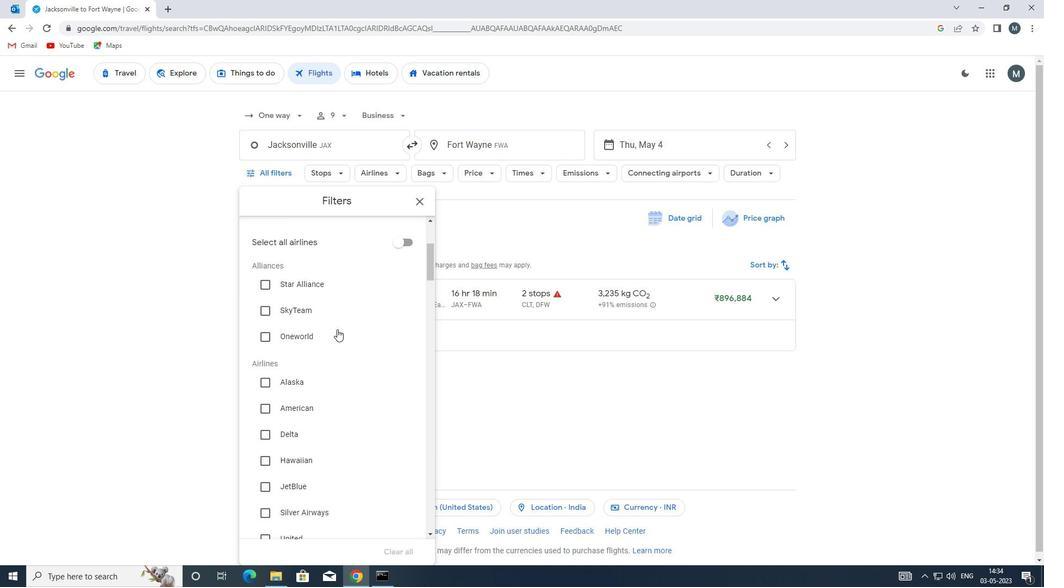 
Action: Mouse scrolled (326, 344) with delta (0, 0)
Screenshot: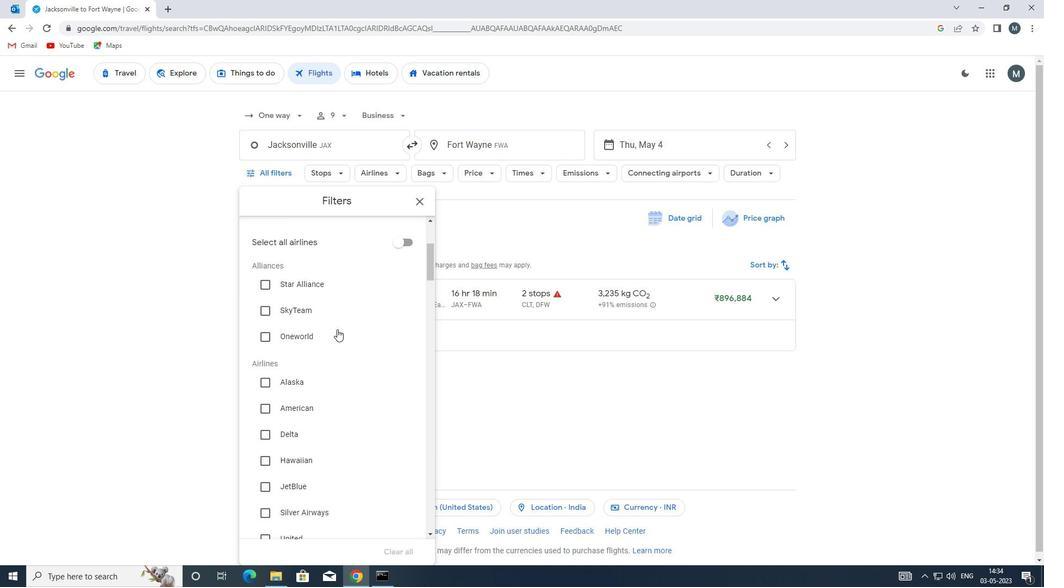
Action: Mouse moved to (326, 355)
Screenshot: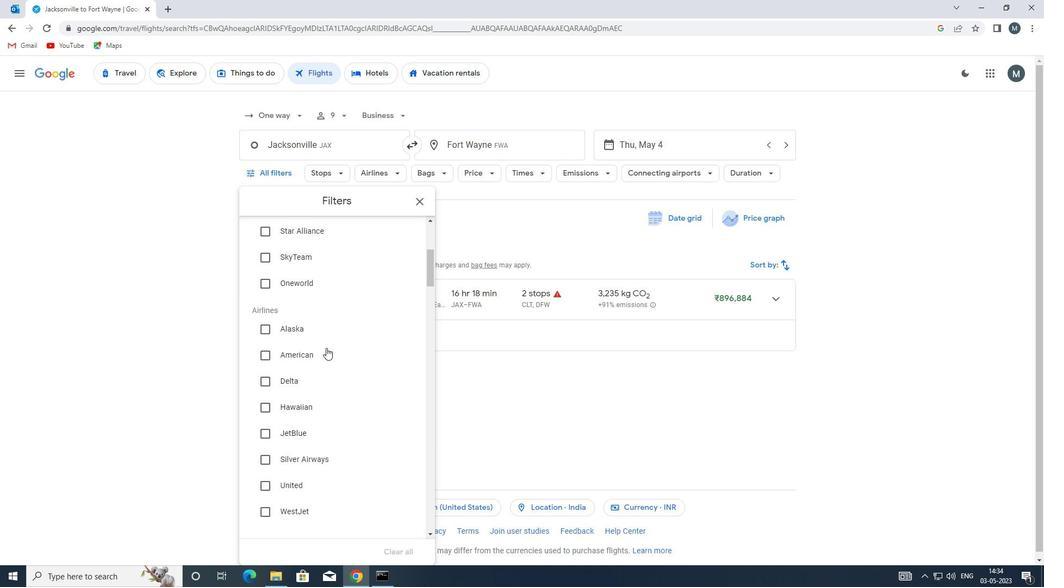 
Action: Mouse scrolled (326, 354) with delta (0, 0)
Screenshot: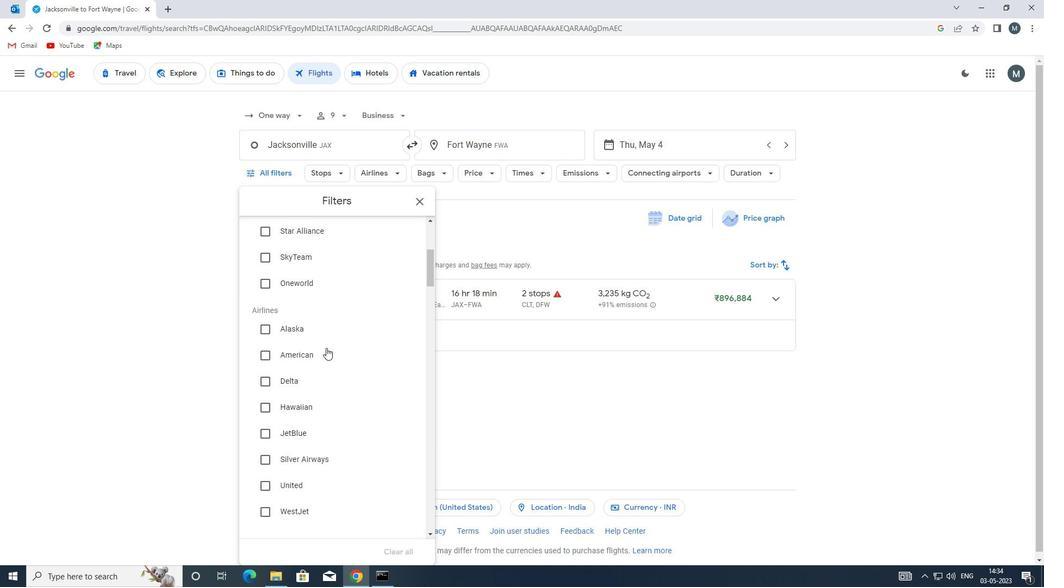 
Action: Mouse moved to (265, 300)
Screenshot: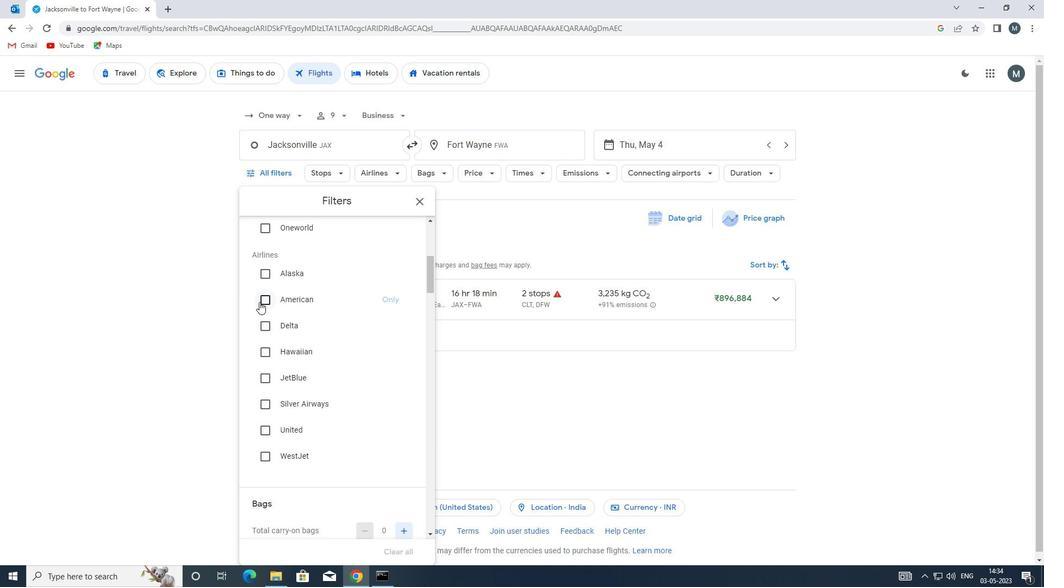 
Action: Mouse pressed left at (265, 300)
Screenshot: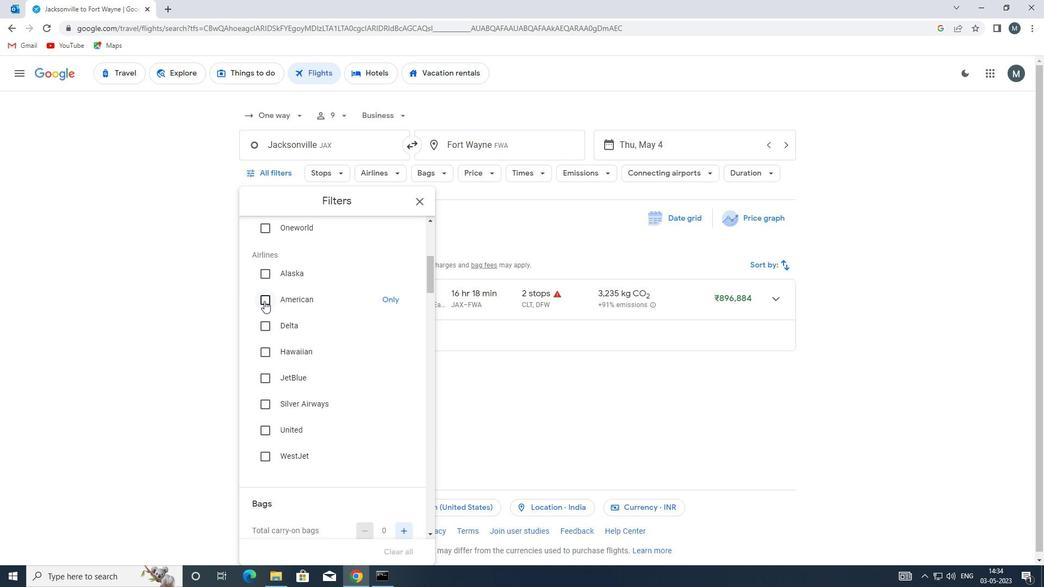 
Action: Mouse moved to (342, 319)
Screenshot: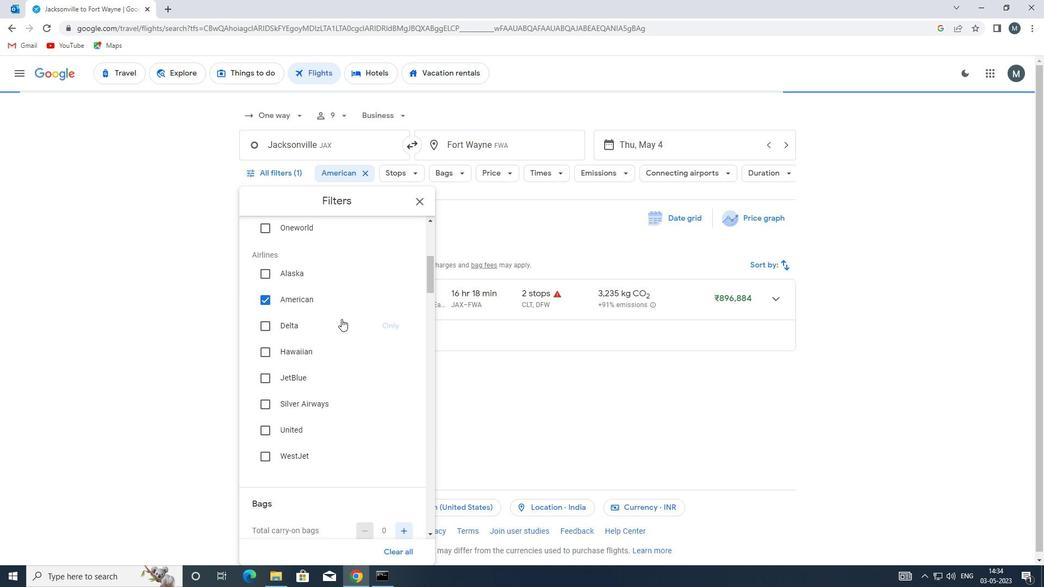 
Action: Mouse scrolled (342, 318) with delta (0, 0)
Screenshot: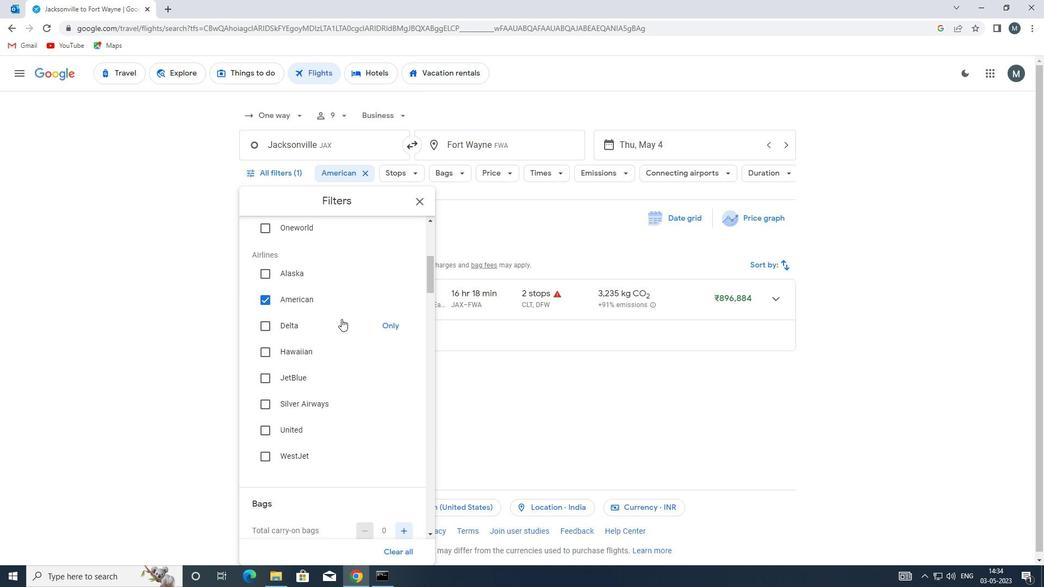 
Action: Mouse moved to (368, 313)
Screenshot: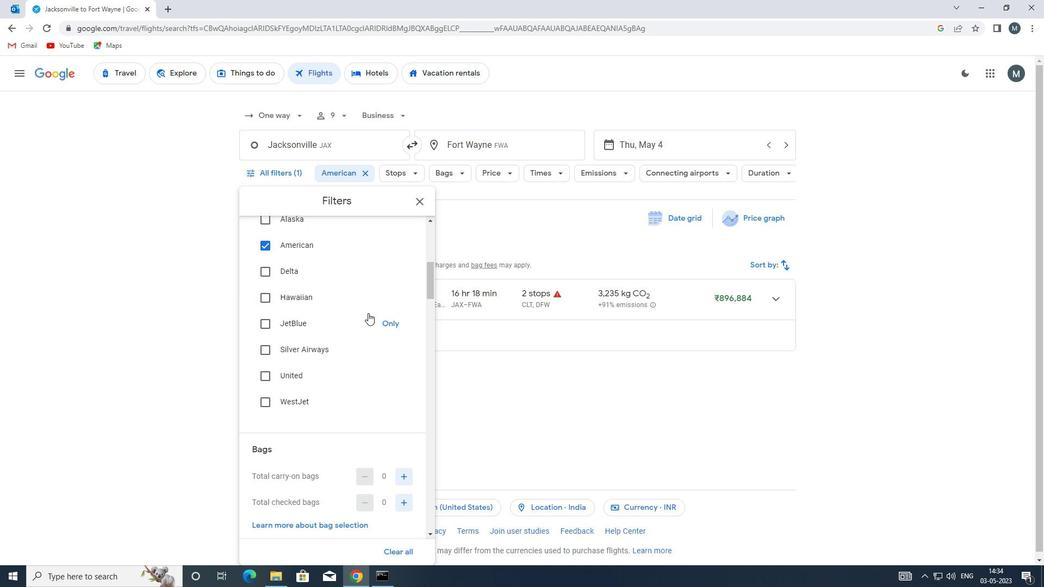 
Action: Mouse scrolled (368, 313) with delta (0, 0)
Screenshot: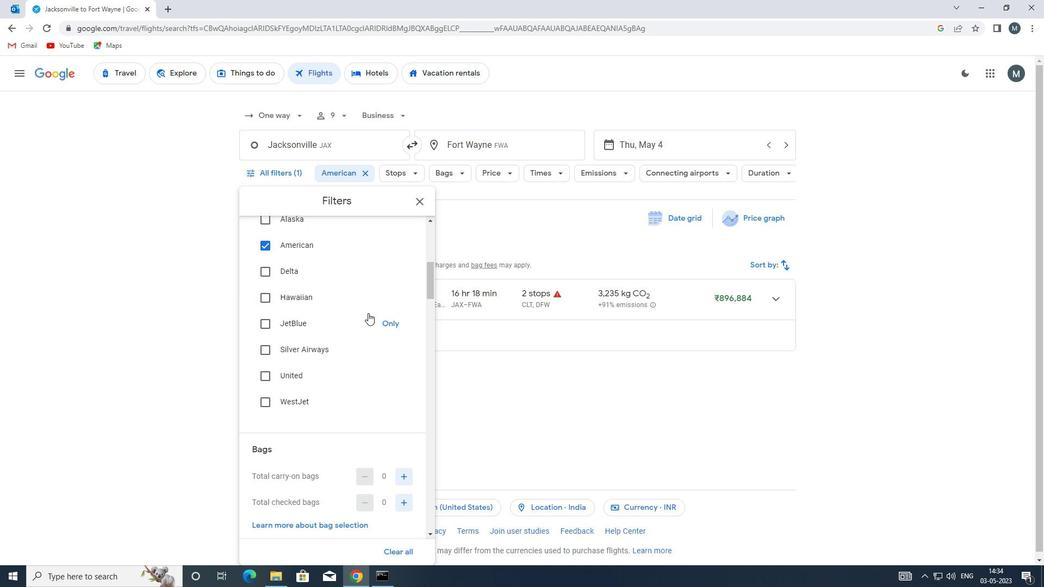 
Action: Mouse moved to (367, 314)
Screenshot: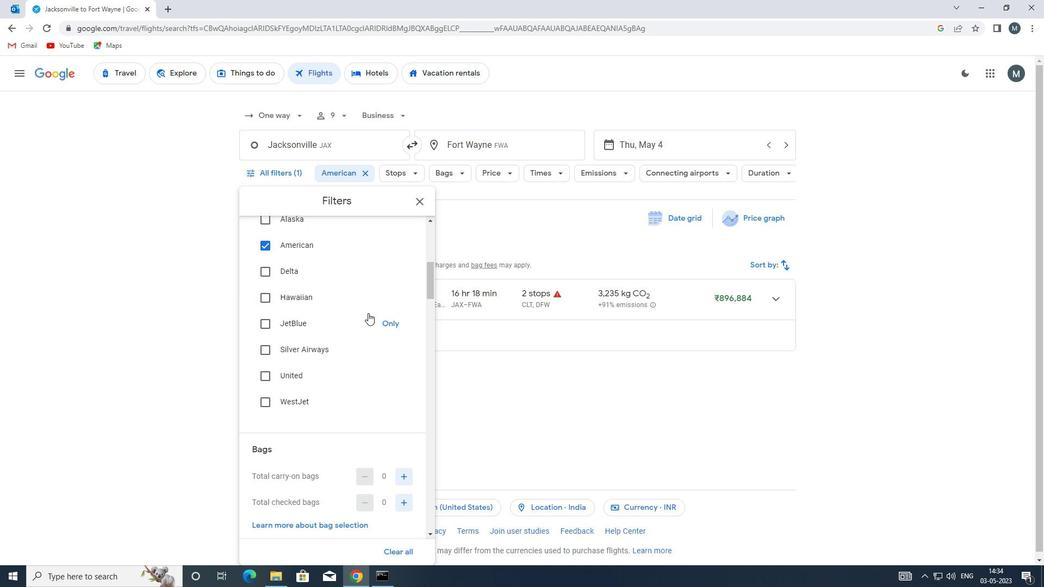 
Action: Mouse scrolled (367, 313) with delta (0, 0)
Screenshot: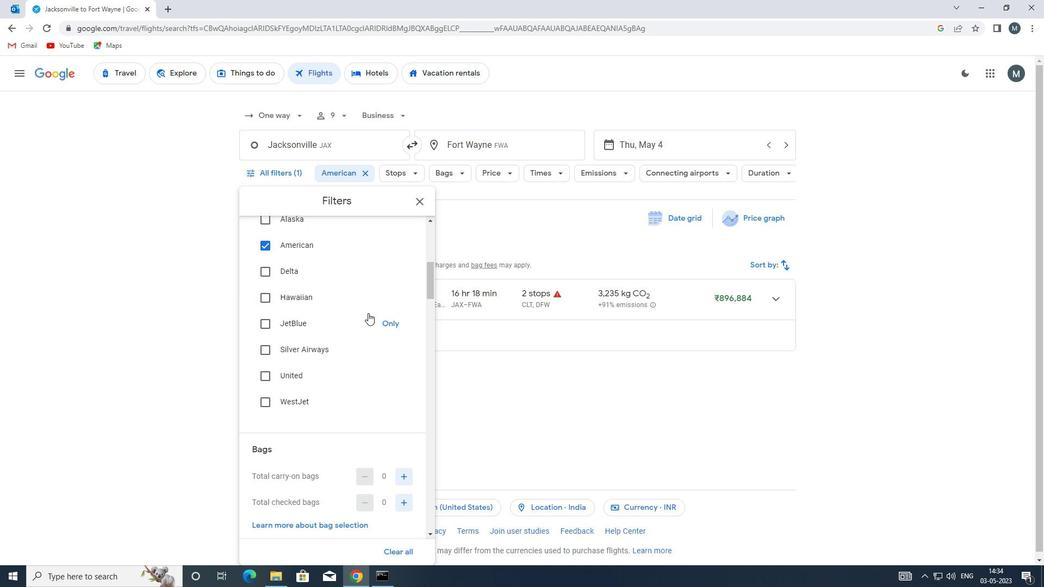 
Action: Mouse moved to (363, 317)
Screenshot: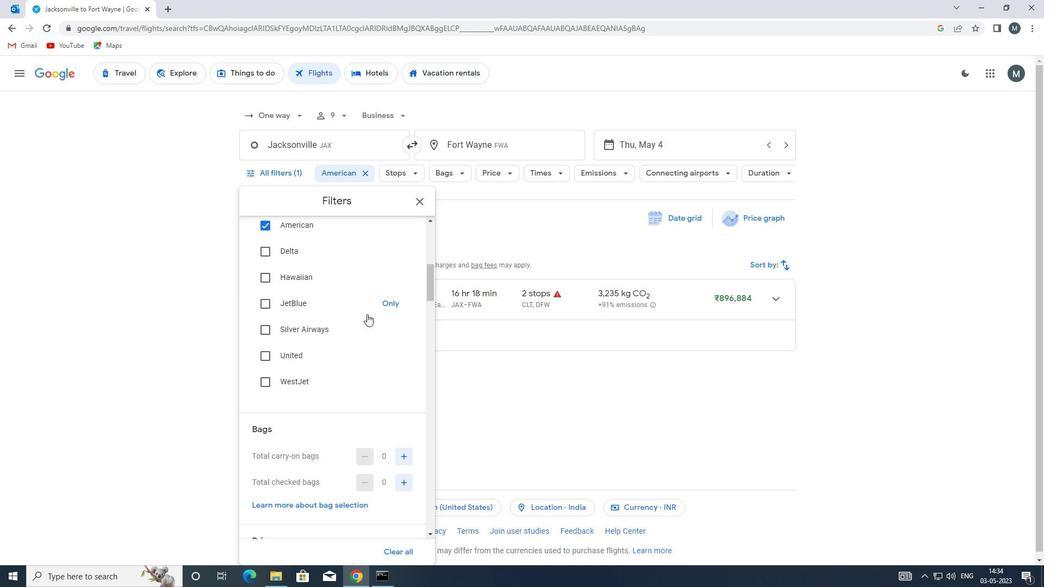 
Action: Mouse scrolled (363, 317) with delta (0, 0)
Screenshot: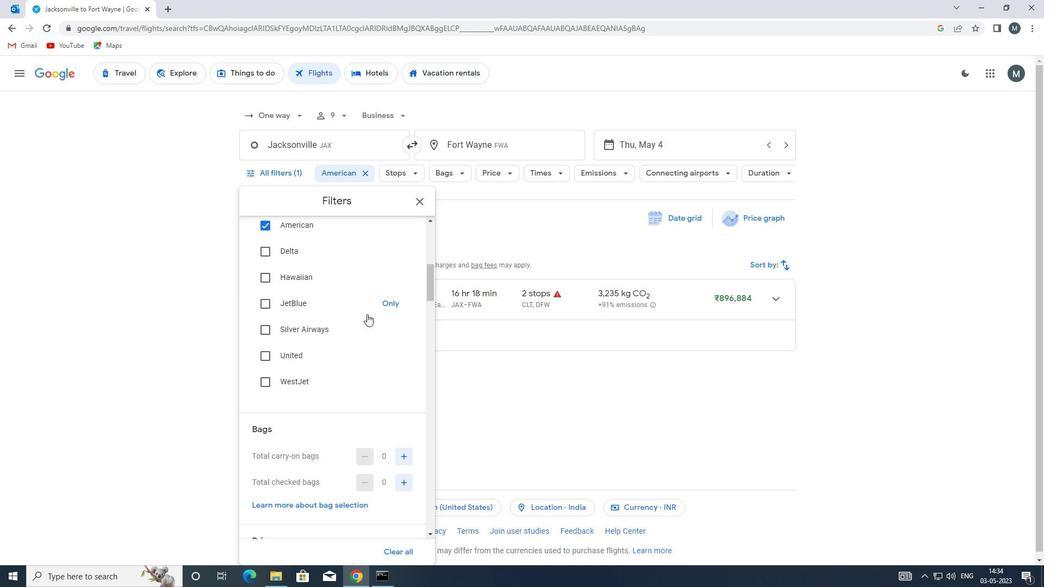 
Action: Mouse moved to (410, 313)
Screenshot: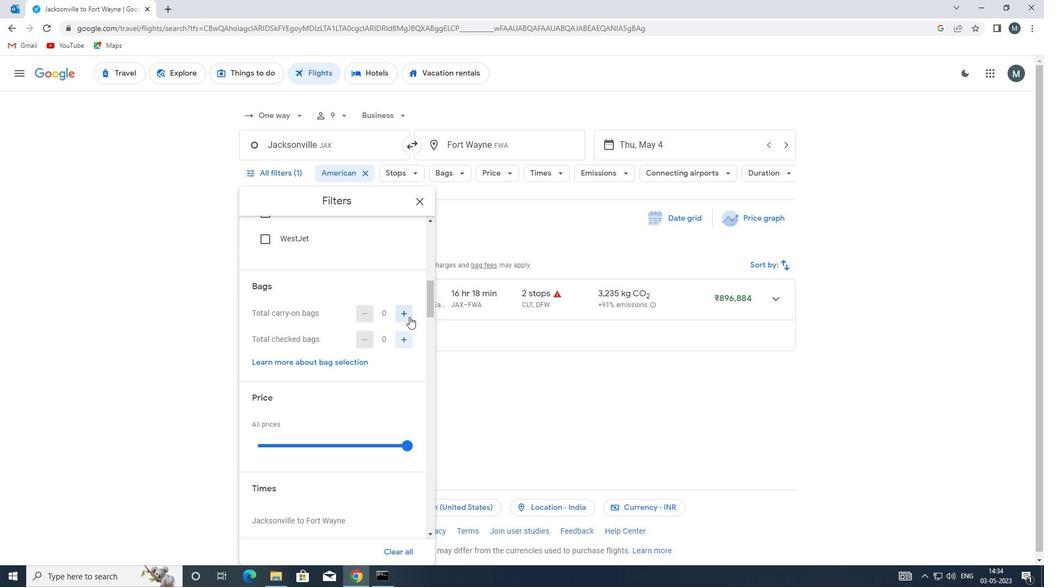 
Action: Mouse pressed left at (410, 313)
Screenshot: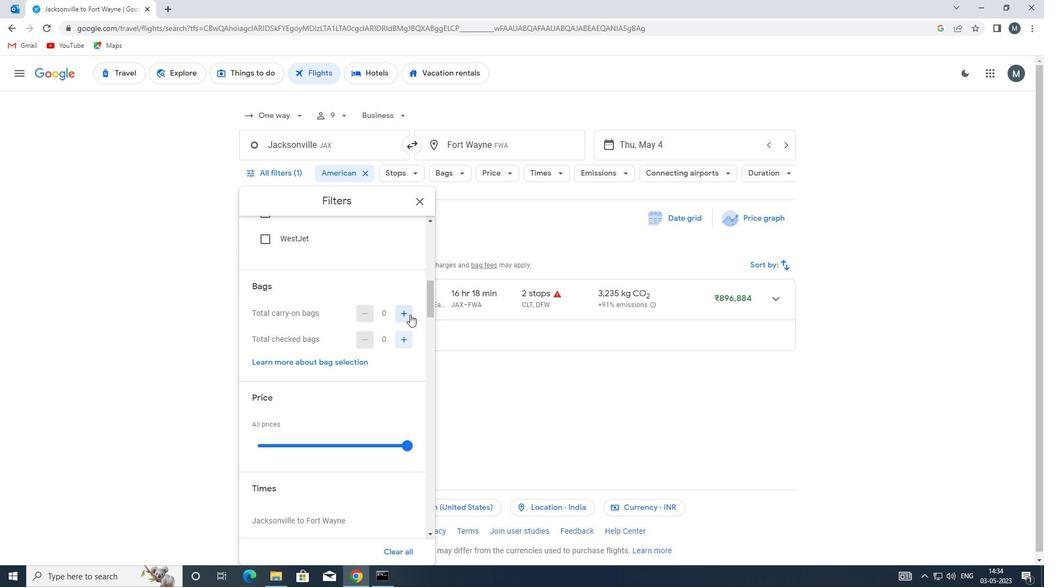 
Action: Mouse moved to (373, 319)
Screenshot: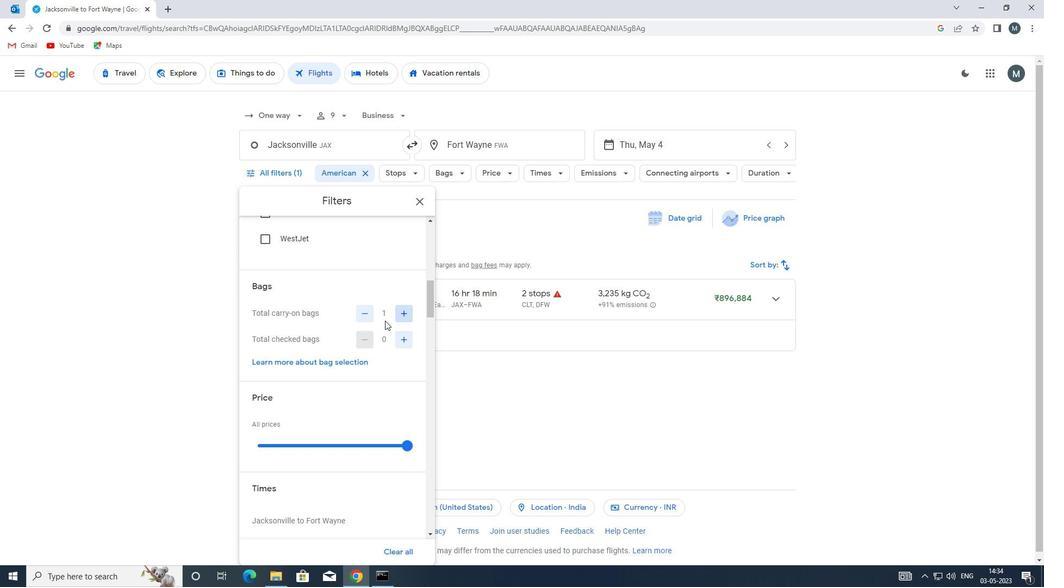
Action: Mouse scrolled (373, 318) with delta (0, 0)
Screenshot: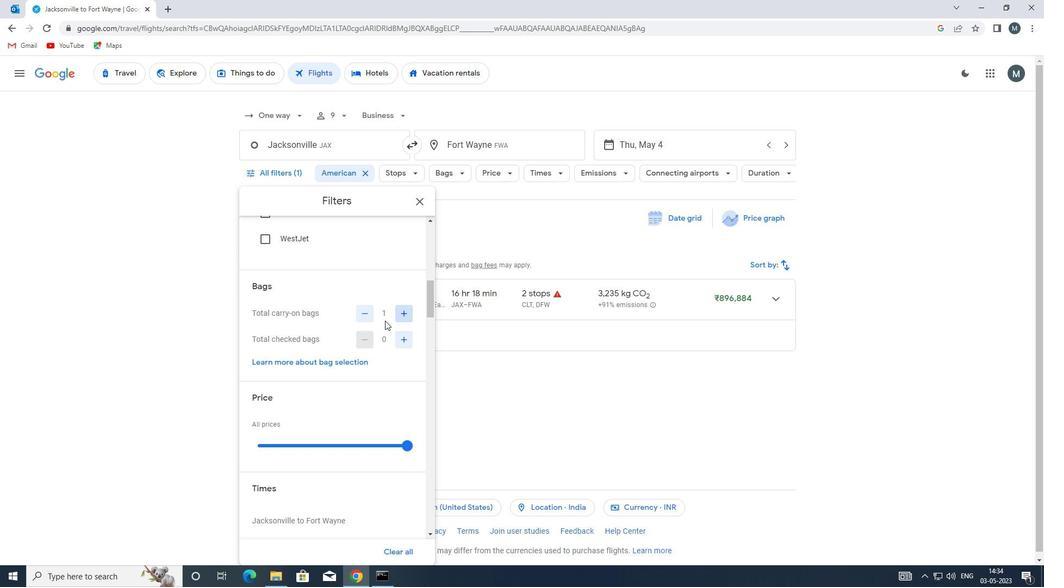 
Action: Mouse moved to (371, 320)
Screenshot: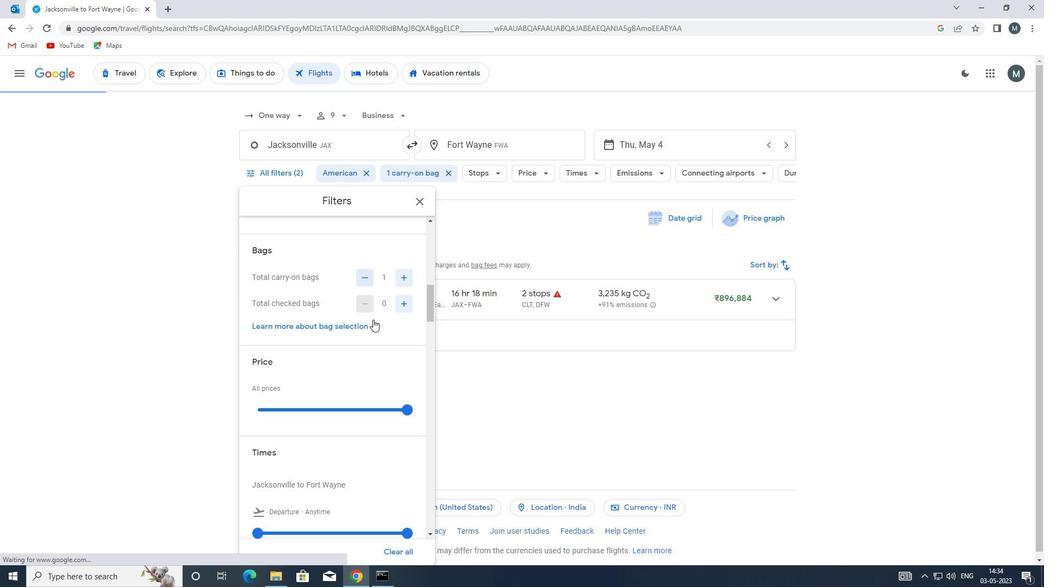 
Action: Mouse scrolled (371, 320) with delta (0, 0)
Screenshot: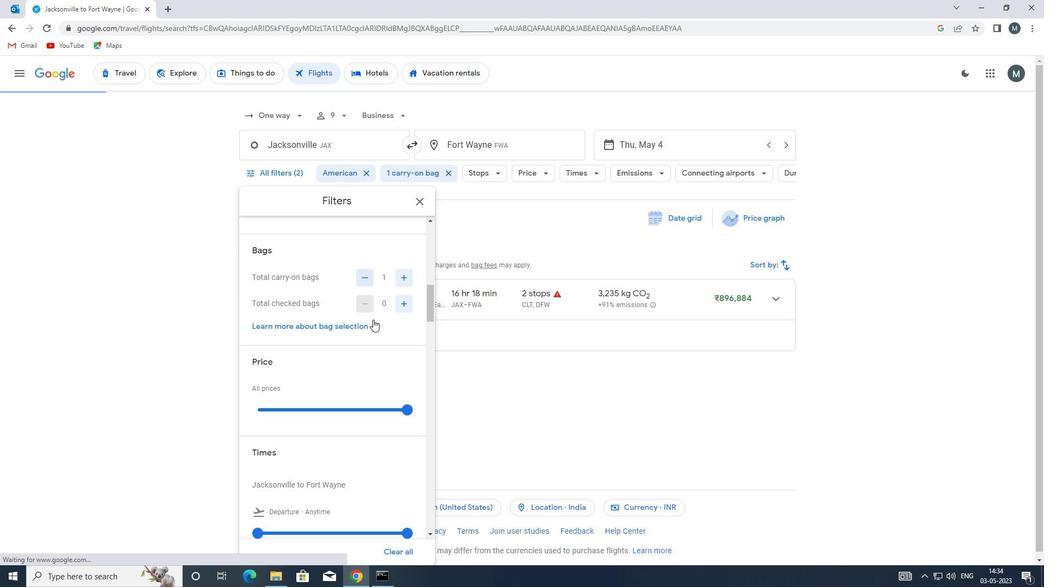 
Action: Mouse moved to (370, 322)
Screenshot: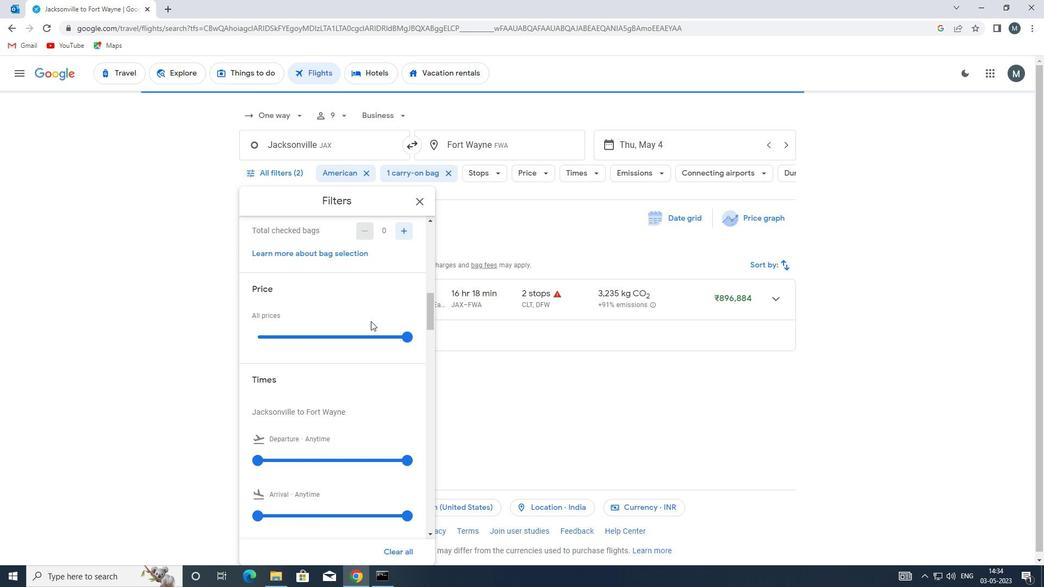 
Action: Mouse scrolled (370, 321) with delta (0, 0)
Screenshot: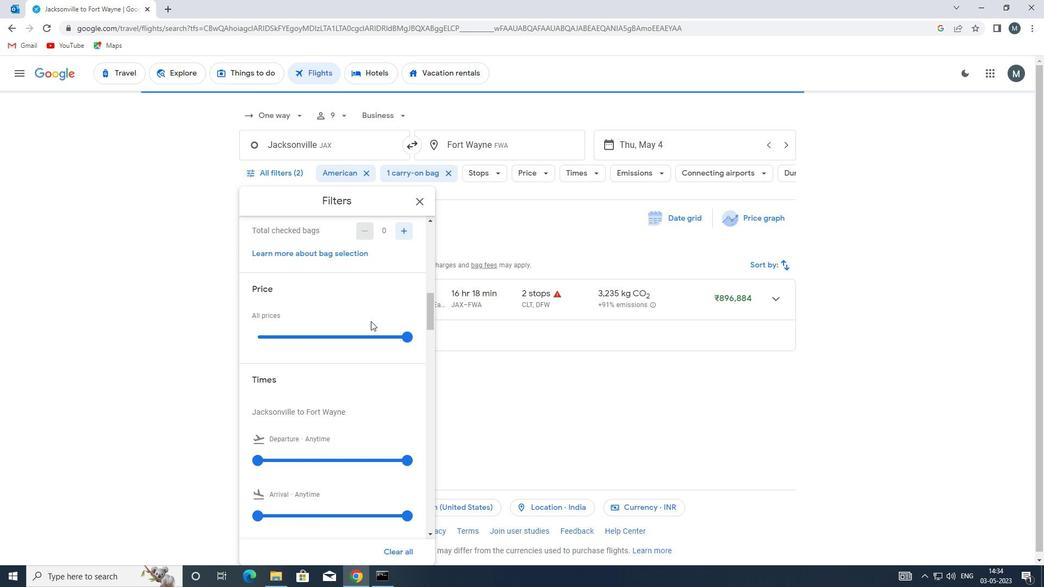 
Action: Mouse moved to (293, 275)
Screenshot: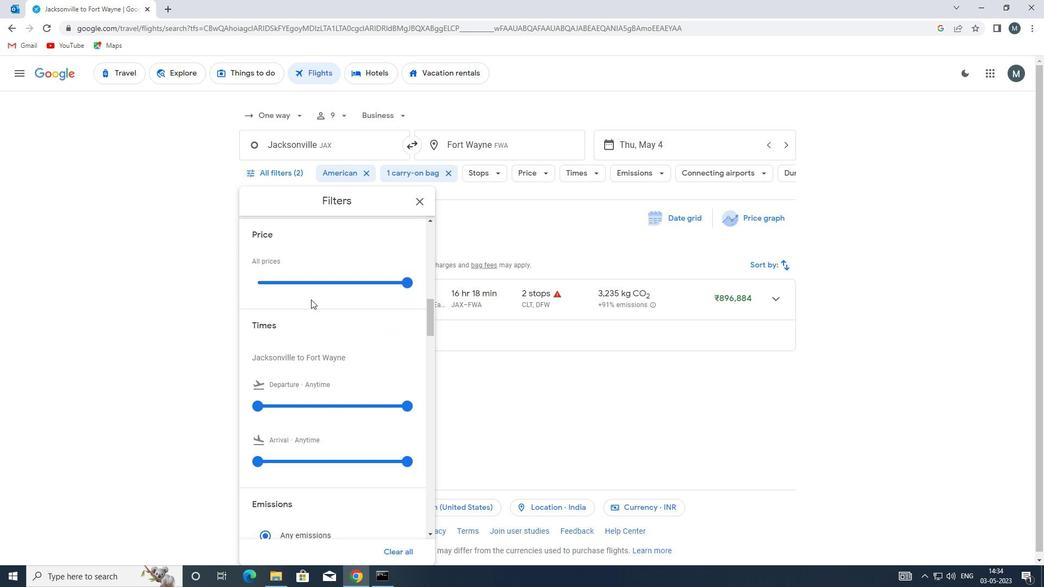 
Action: Mouse pressed left at (293, 275)
Screenshot: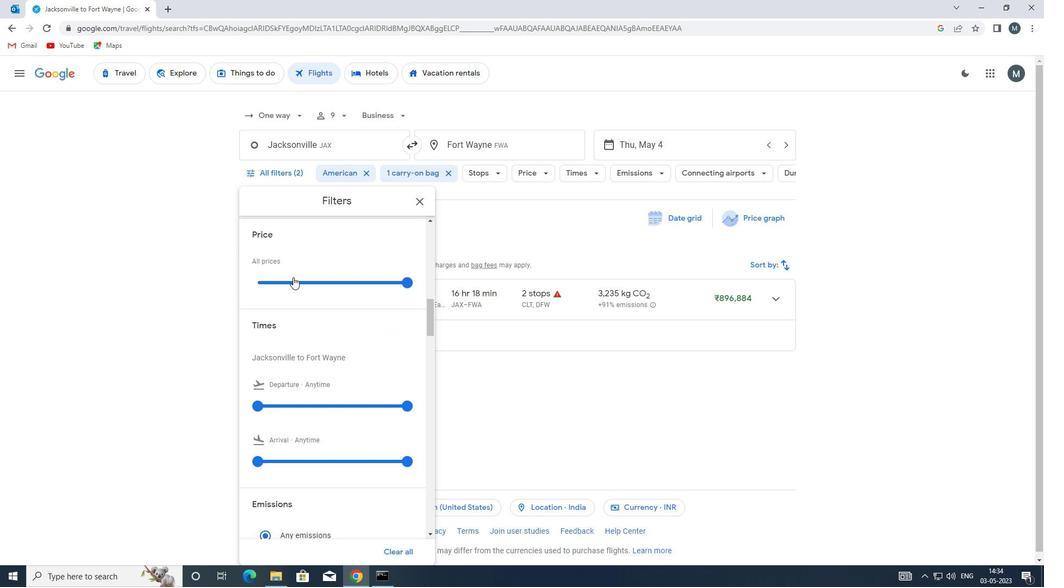 
Action: Mouse pressed left at (293, 275)
Screenshot: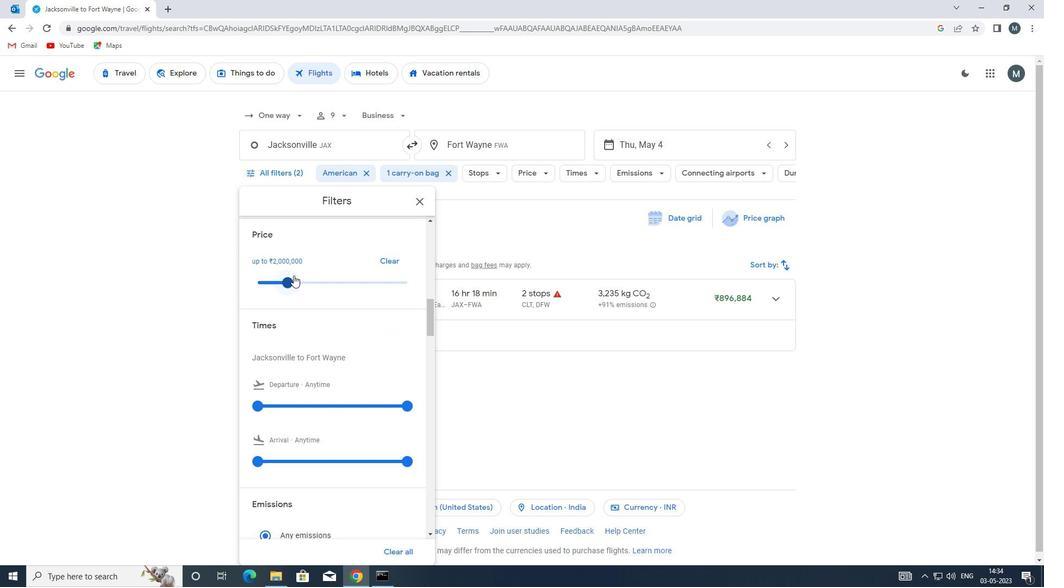 
Action: Mouse moved to (329, 294)
Screenshot: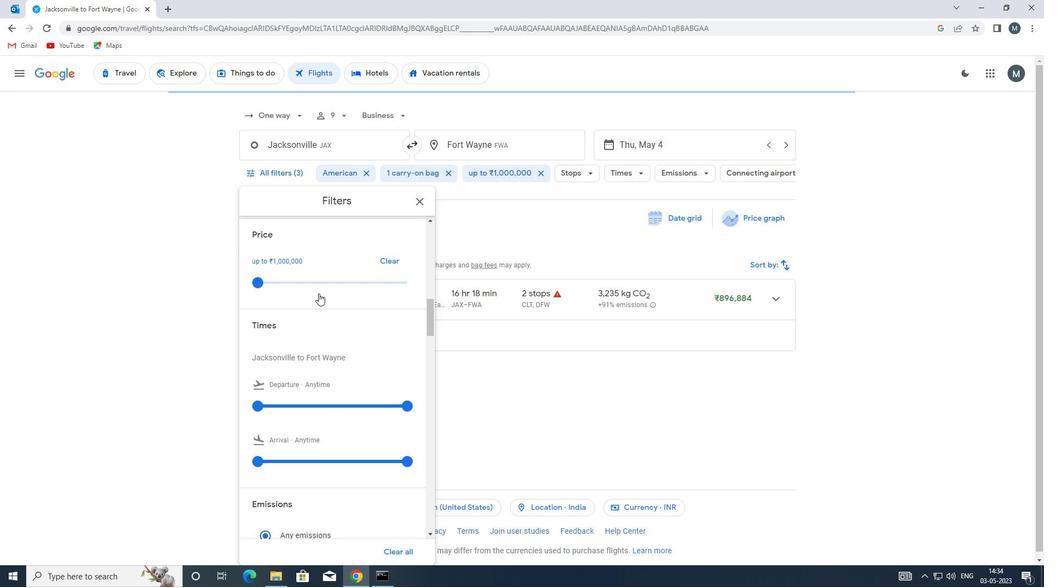 
Action: Mouse scrolled (329, 293) with delta (0, 0)
Screenshot: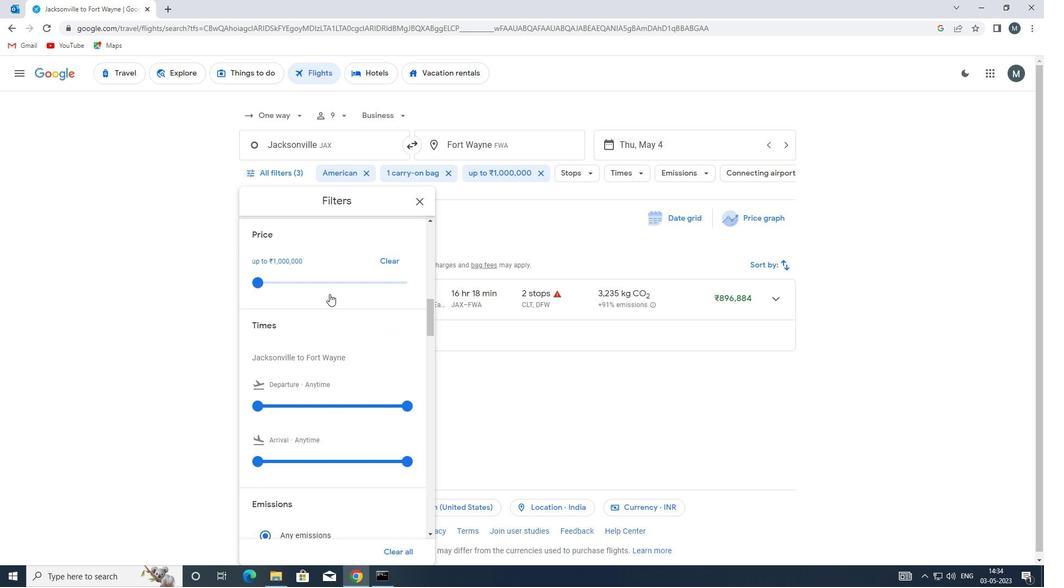 
Action: Mouse moved to (329, 294)
Screenshot: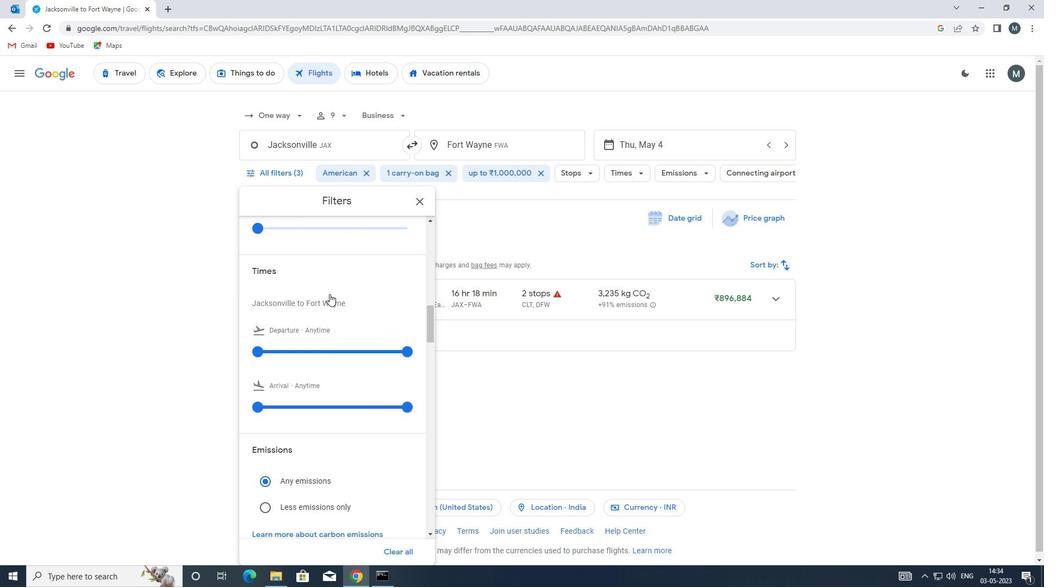 
Action: Mouse scrolled (329, 294) with delta (0, 0)
Screenshot: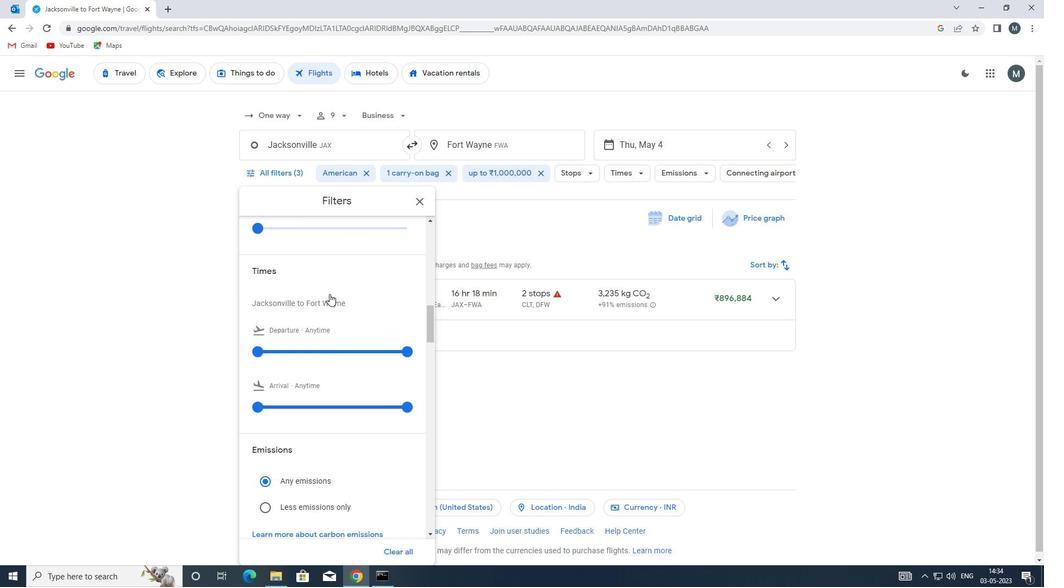 
Action: Mouse moved to (261, 294)
Screenshot: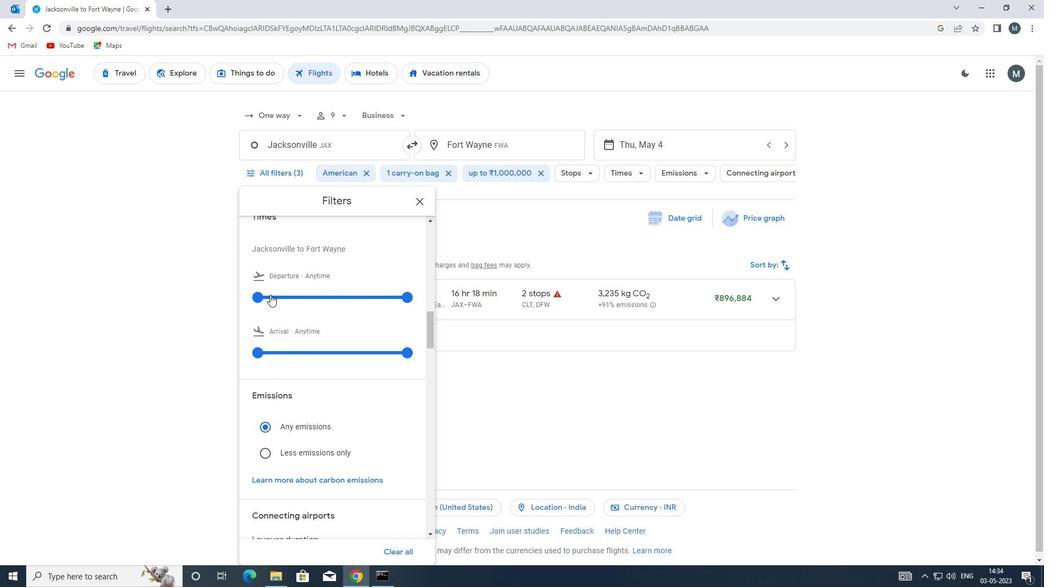 
Action: Mouse pressed left at (261, 294)
Screenshot: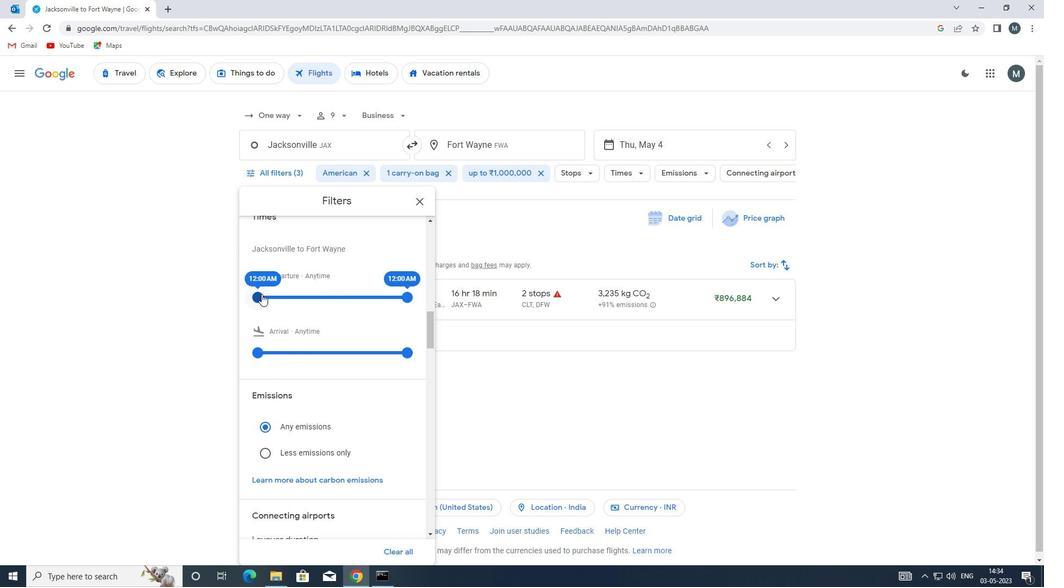 
Action: Mouse moved to (394, 294)
Screenshot: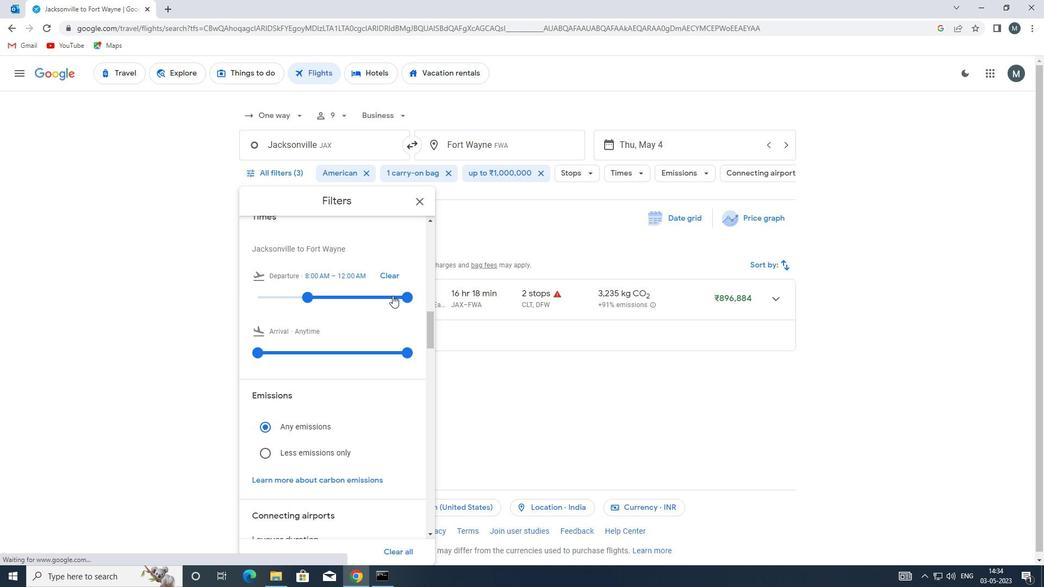 
Action: Mouse pressed left at (394, 294)
Screenshot: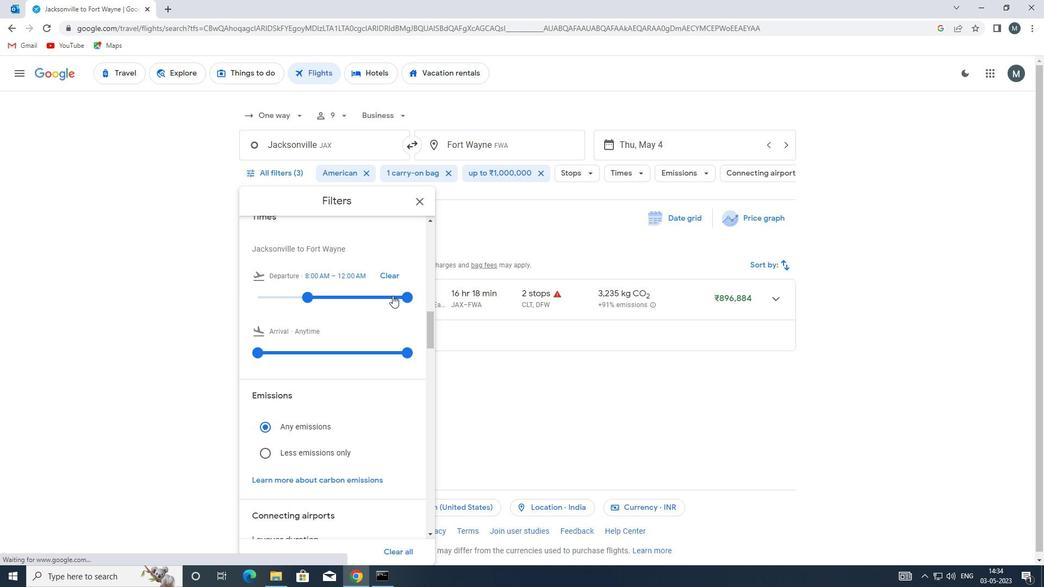 
Action: Mouse moved to (313, 294)
Screenshot: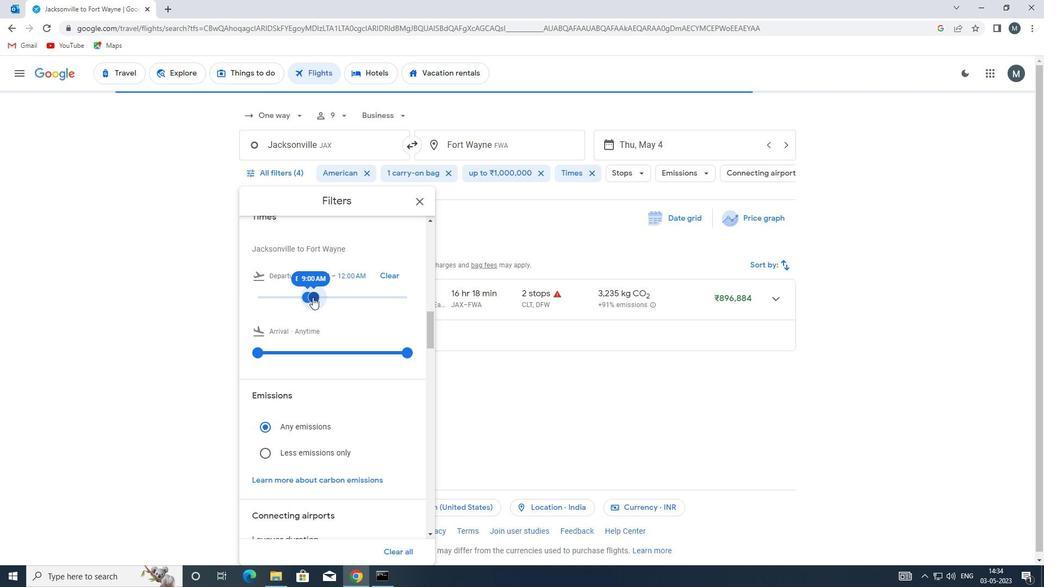 
Action: Mouse scrolled (313, 293) with delta (0, 0)
Screenshot: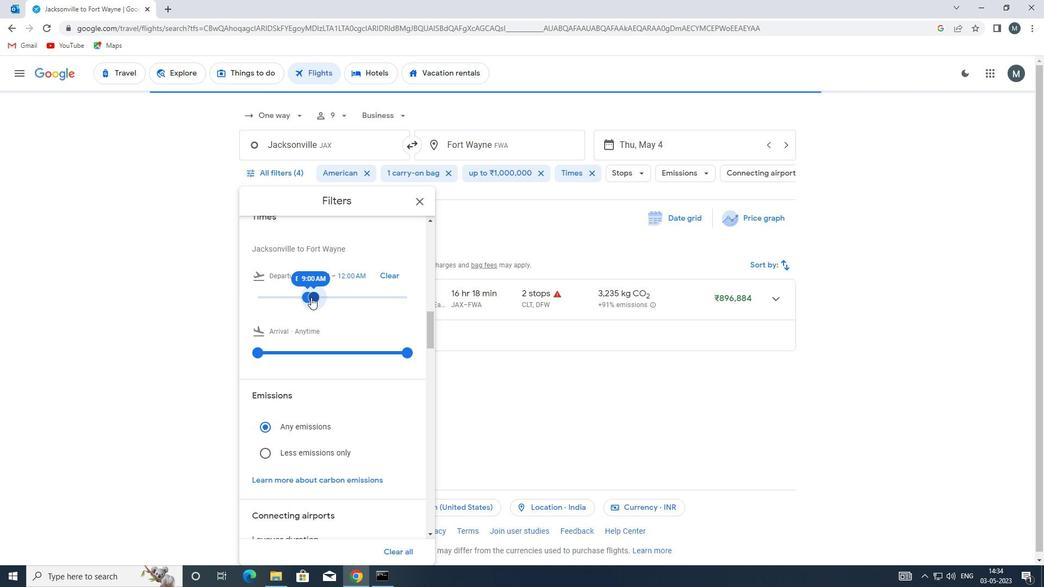 
Action: Mouse scrolled (313, 293) with delta (0, 0)
Screenshot: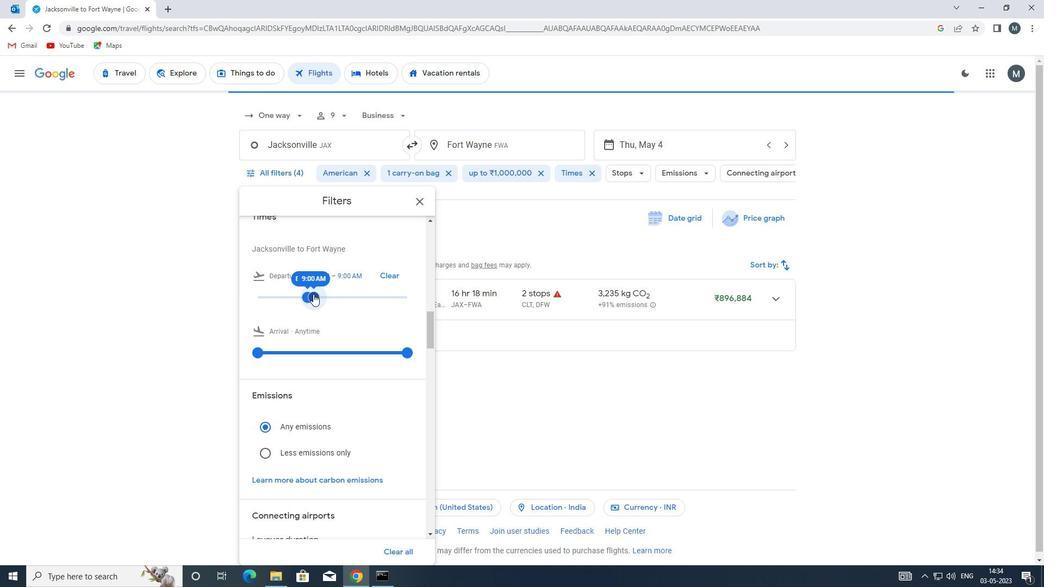 
Action: Mouse moved to (422, 199)
Screenshot: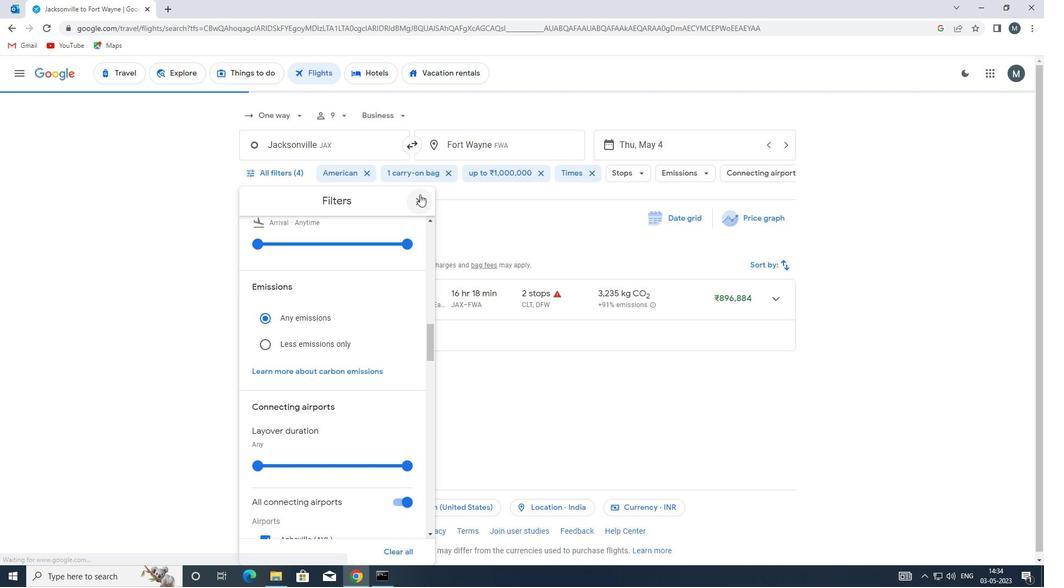 
Action: Mouse pressed left at (422, 199)
Screenshot: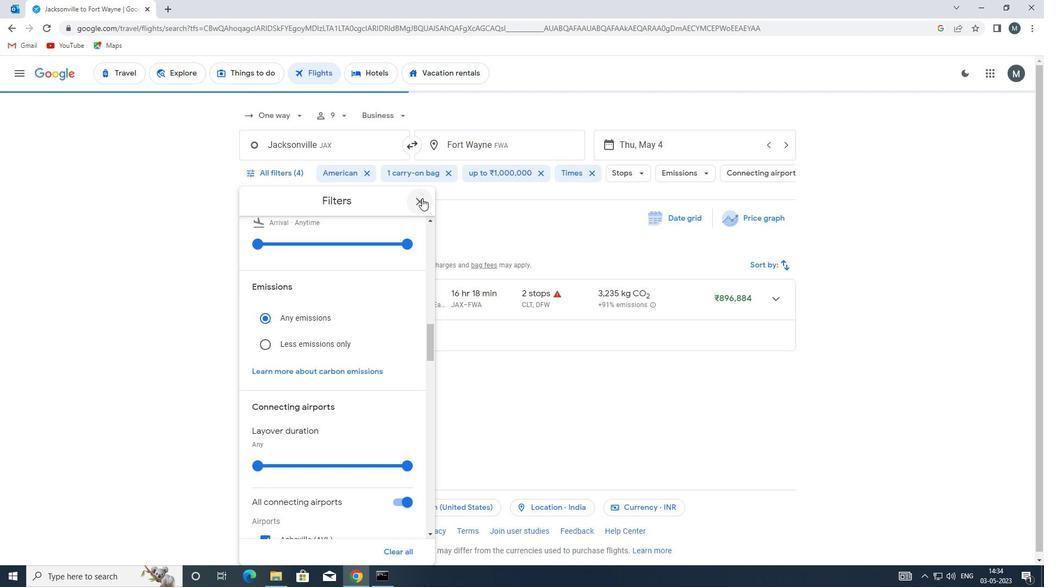 
Action: Mouse moved to (421, 199)
Screenshot: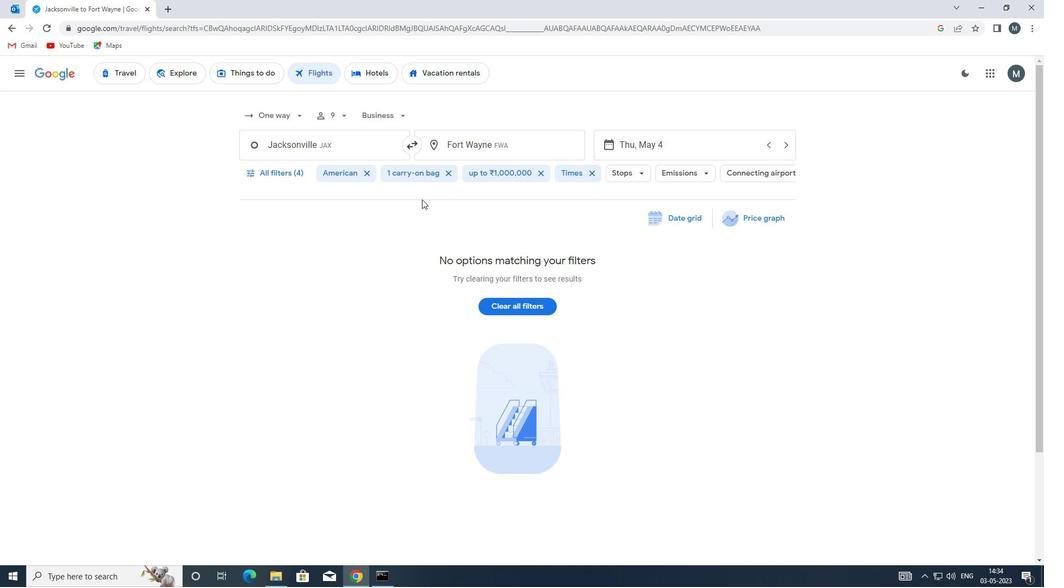 
